 Task: Click on Have question about hosting
Action: Mouse moved to (893, 617)
Screenshot: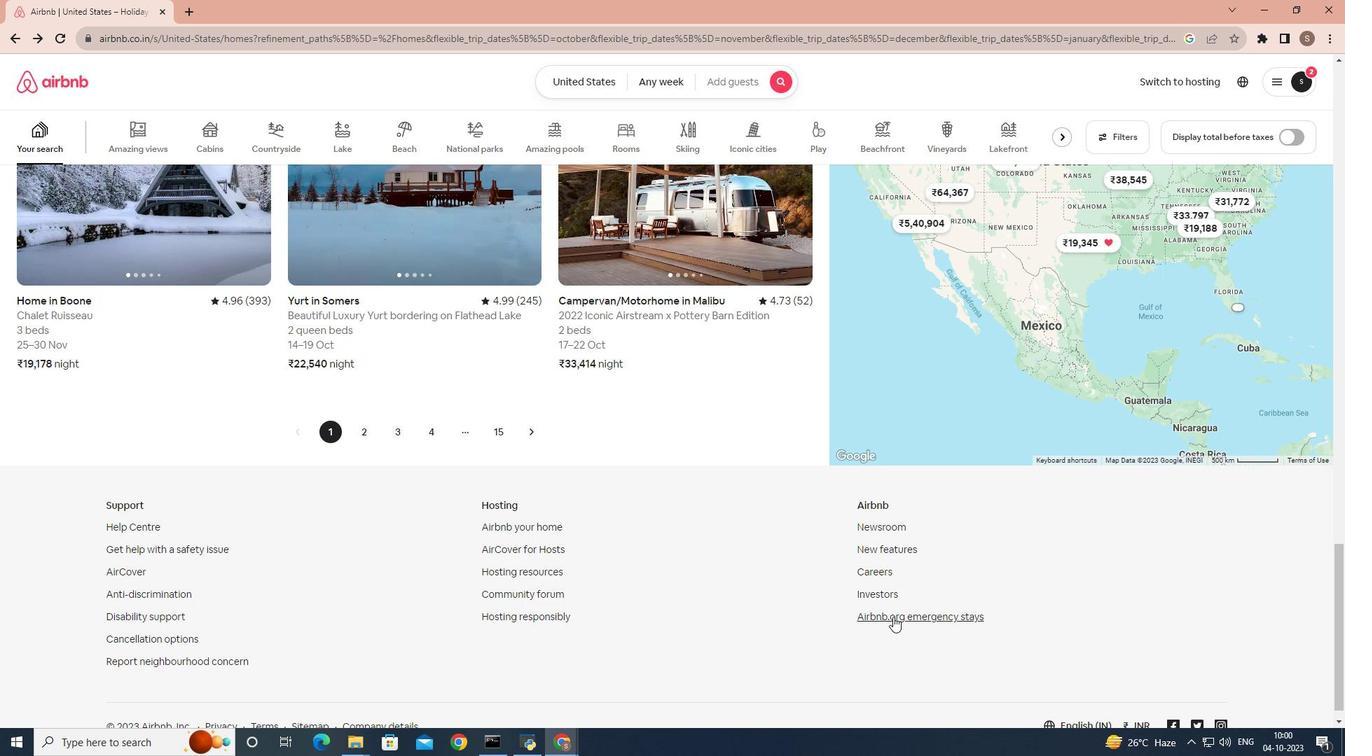 
Action: Mouse pressed left at (893, 617)
Screenshot: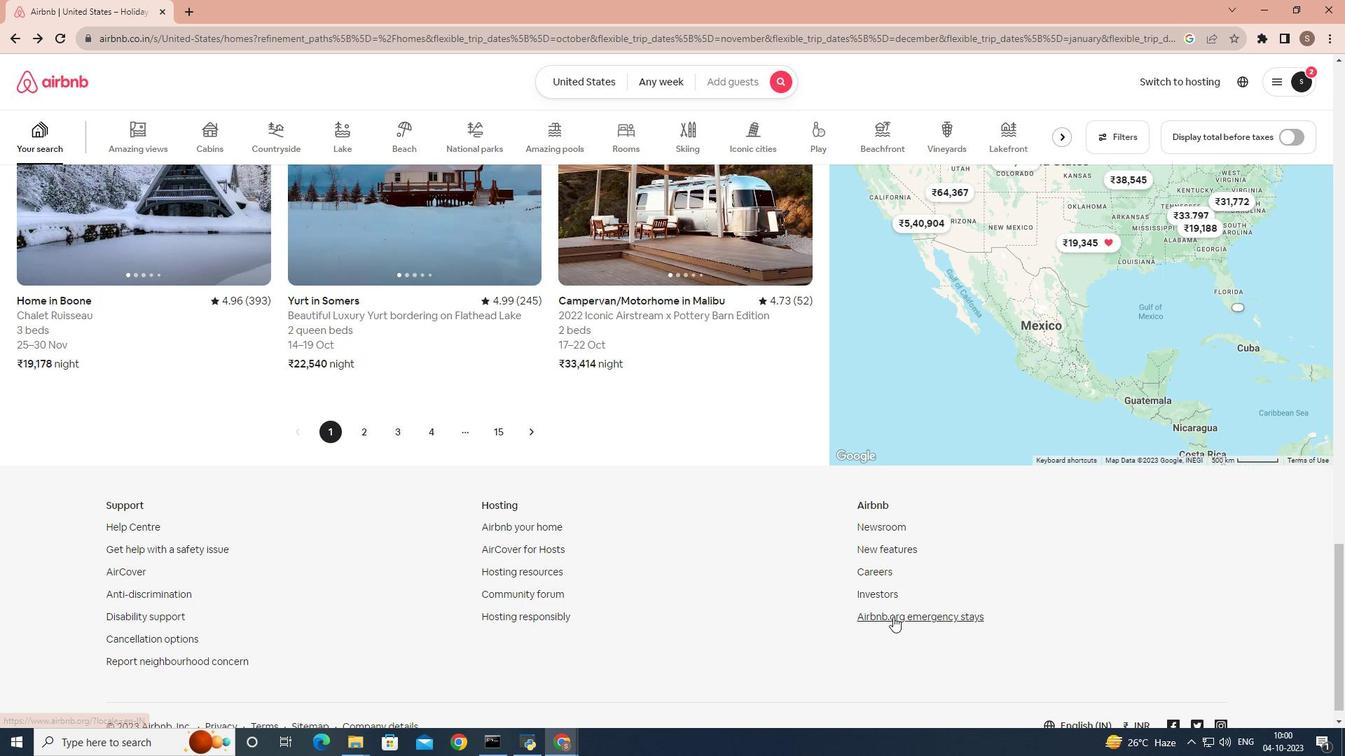 
Action: Mouse moved to (899, 274)
Screenshot: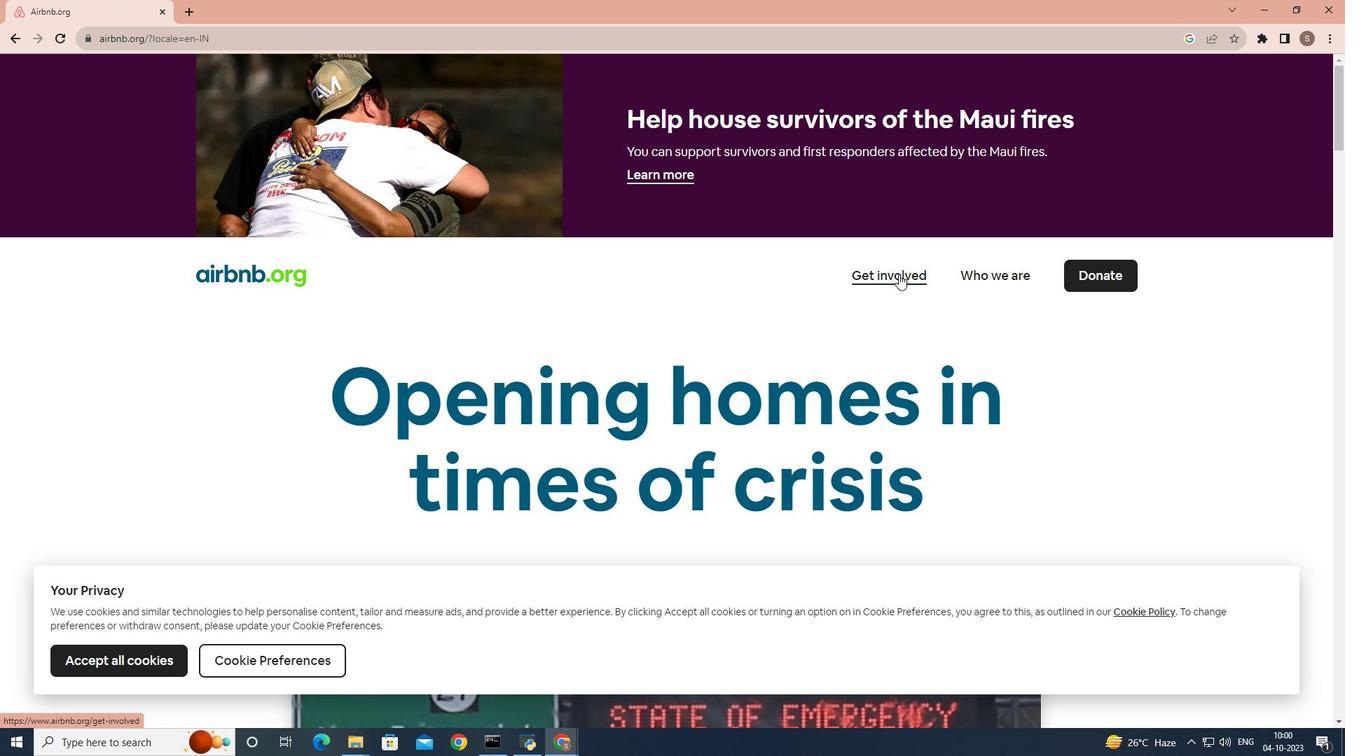
Action: Mouse pressed left at (899, 274)
Screenshot: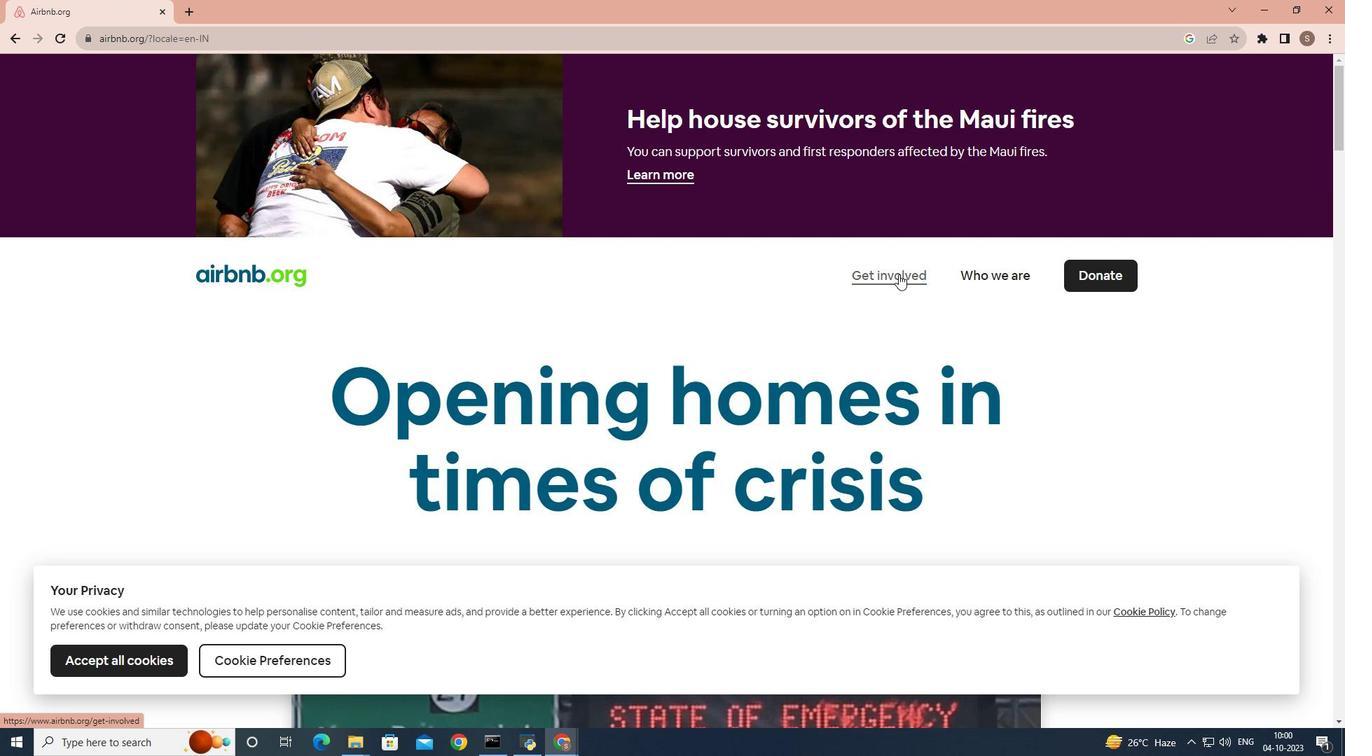 
Action: Mouse moved to (653, 396)
Screenshot: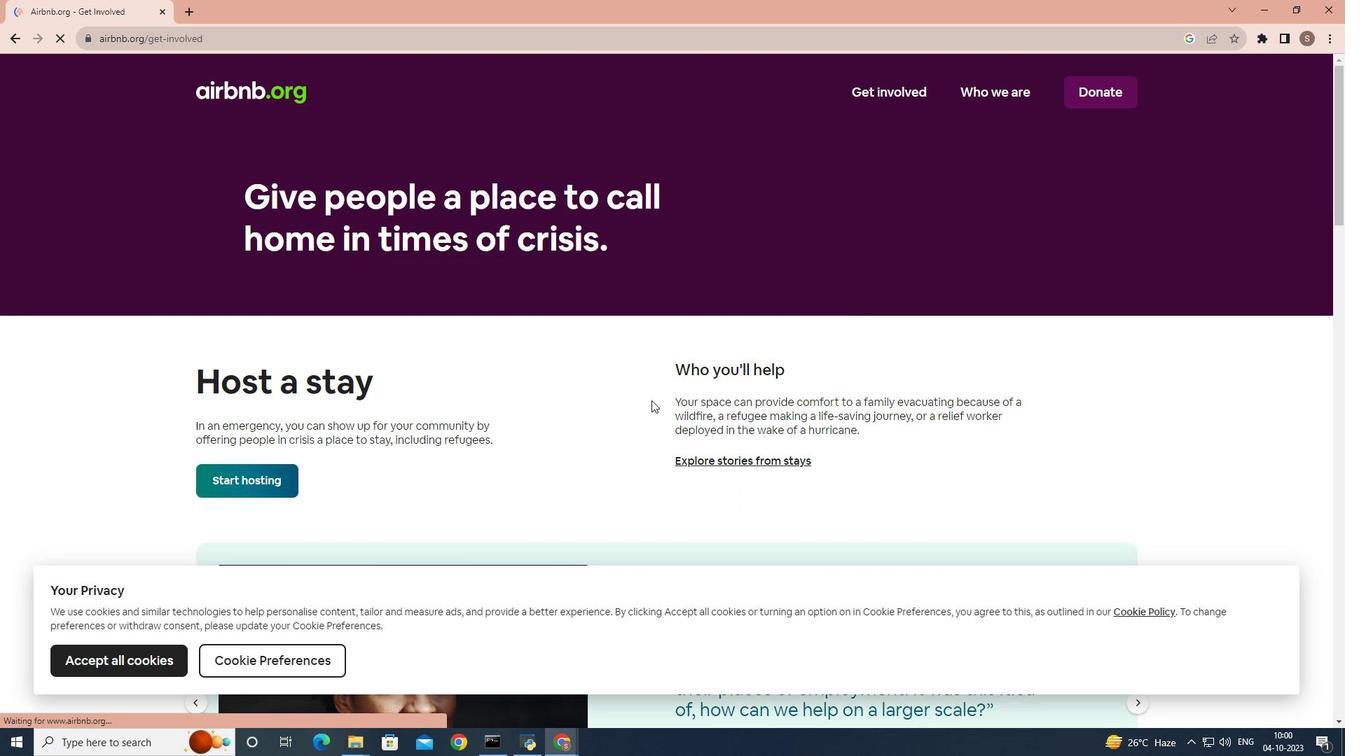 
Action: Mouse scrolled (653, 395) with delta (0, 0)
Screenshot: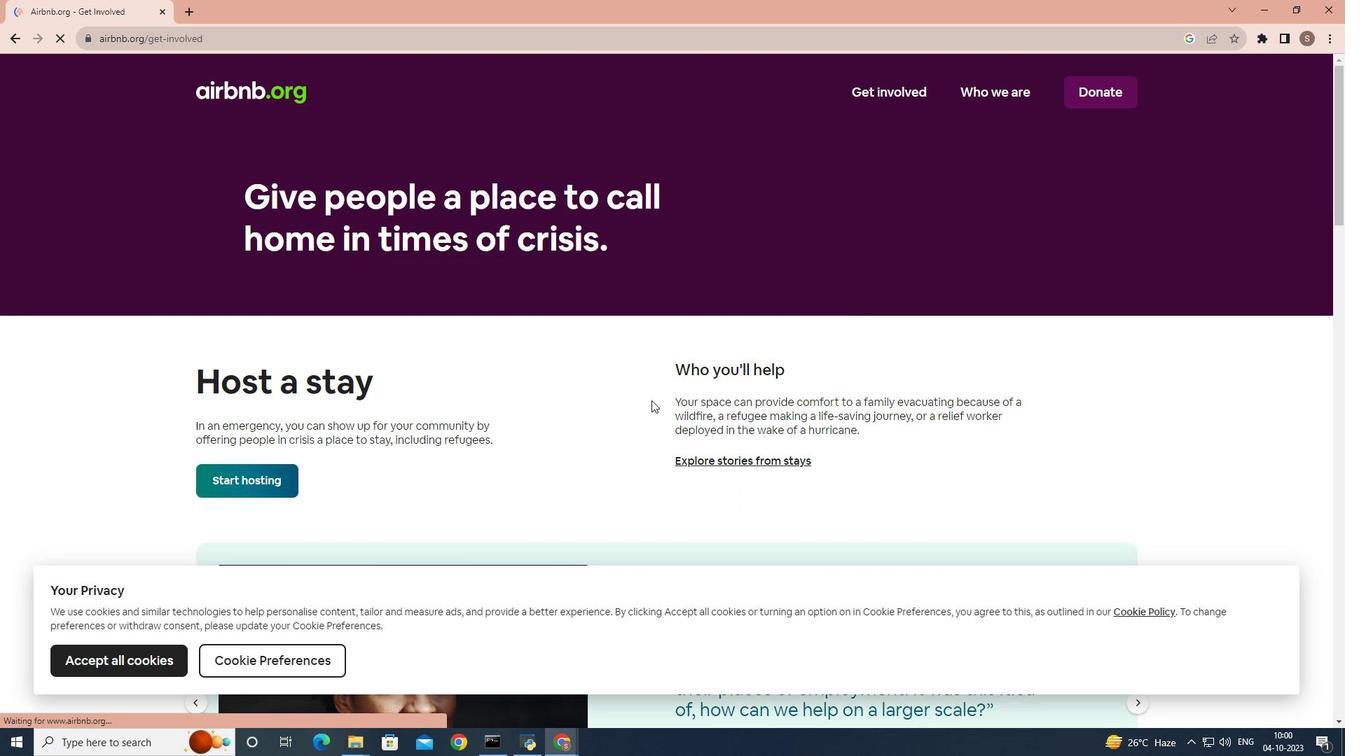 
Action: Mouse moved to (651, 400)
Screenshot: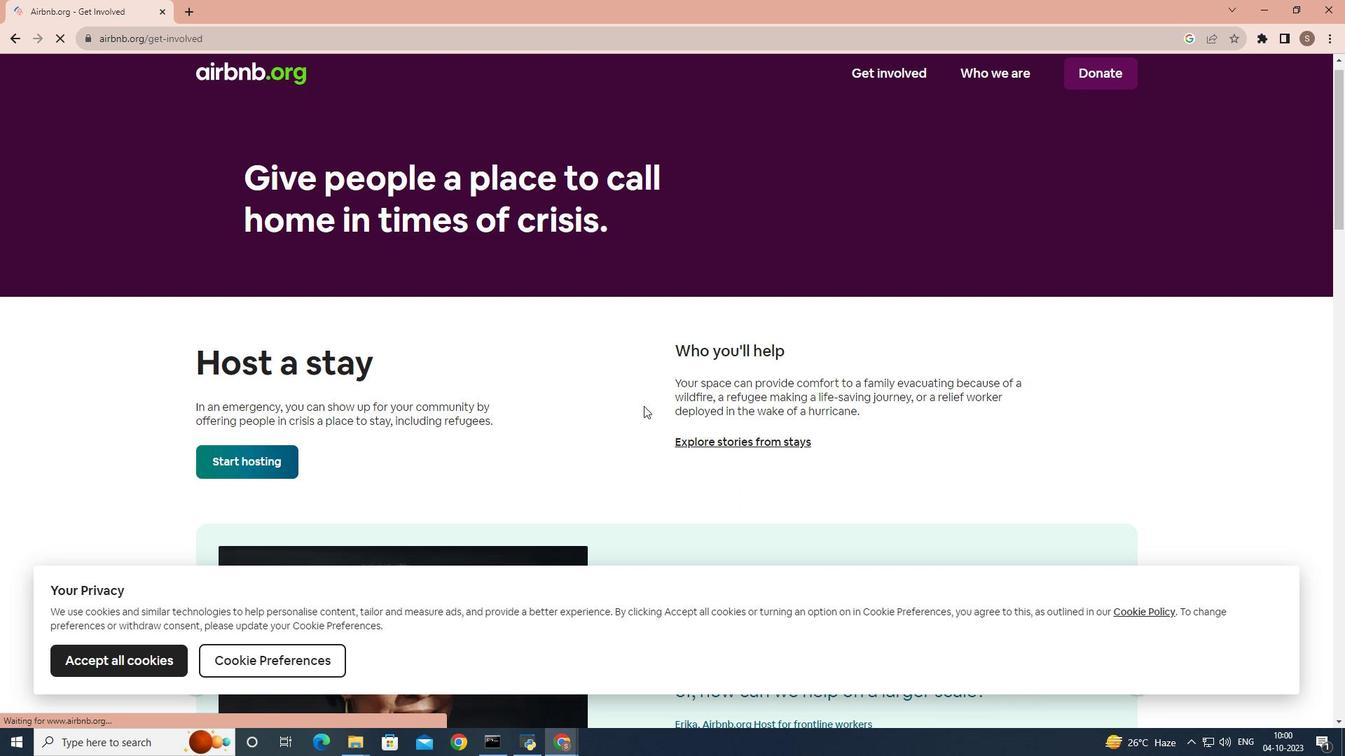 
Action: Mouse scrolled (651, 399) with delta (0, 0)
Screenshot: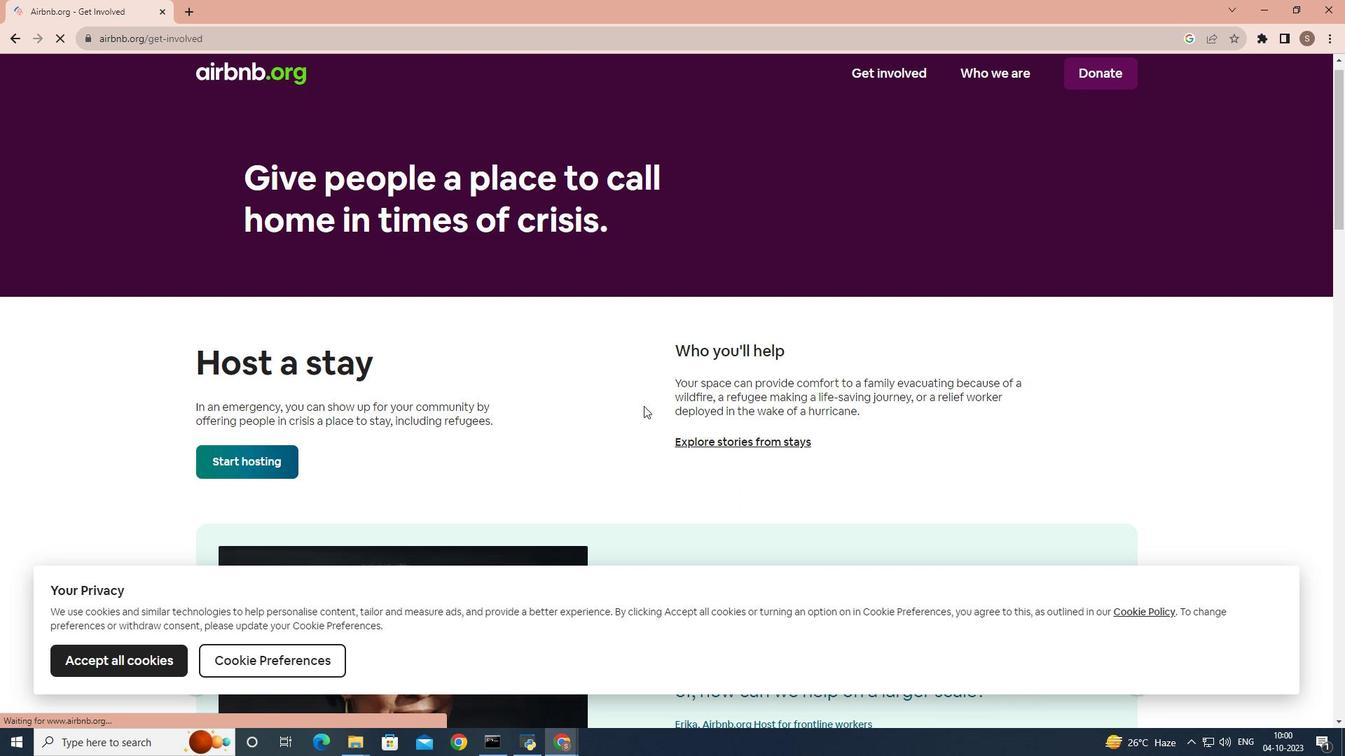 
Action: Mouse moved to (651, 400)
Screenshot: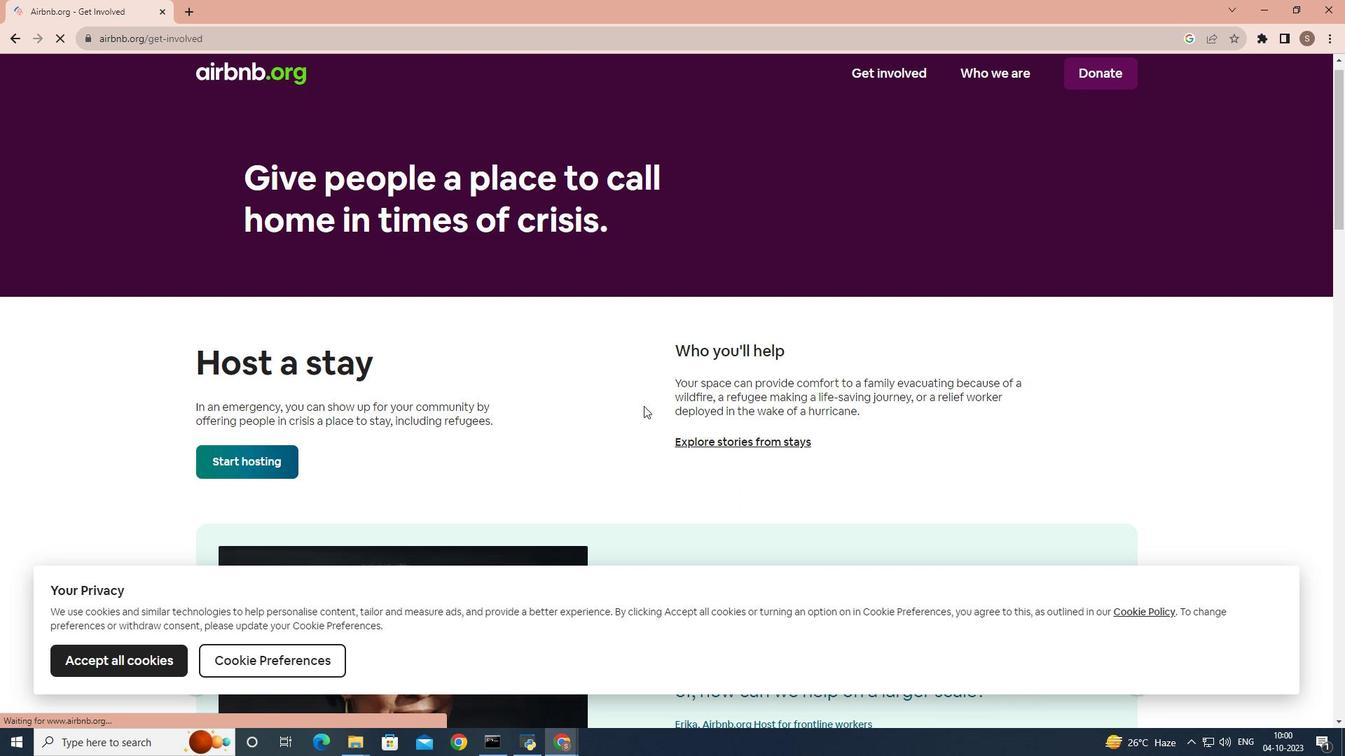 
Action: Mouse scrolled (651, 400) with delta (0, 0)
Screenshot: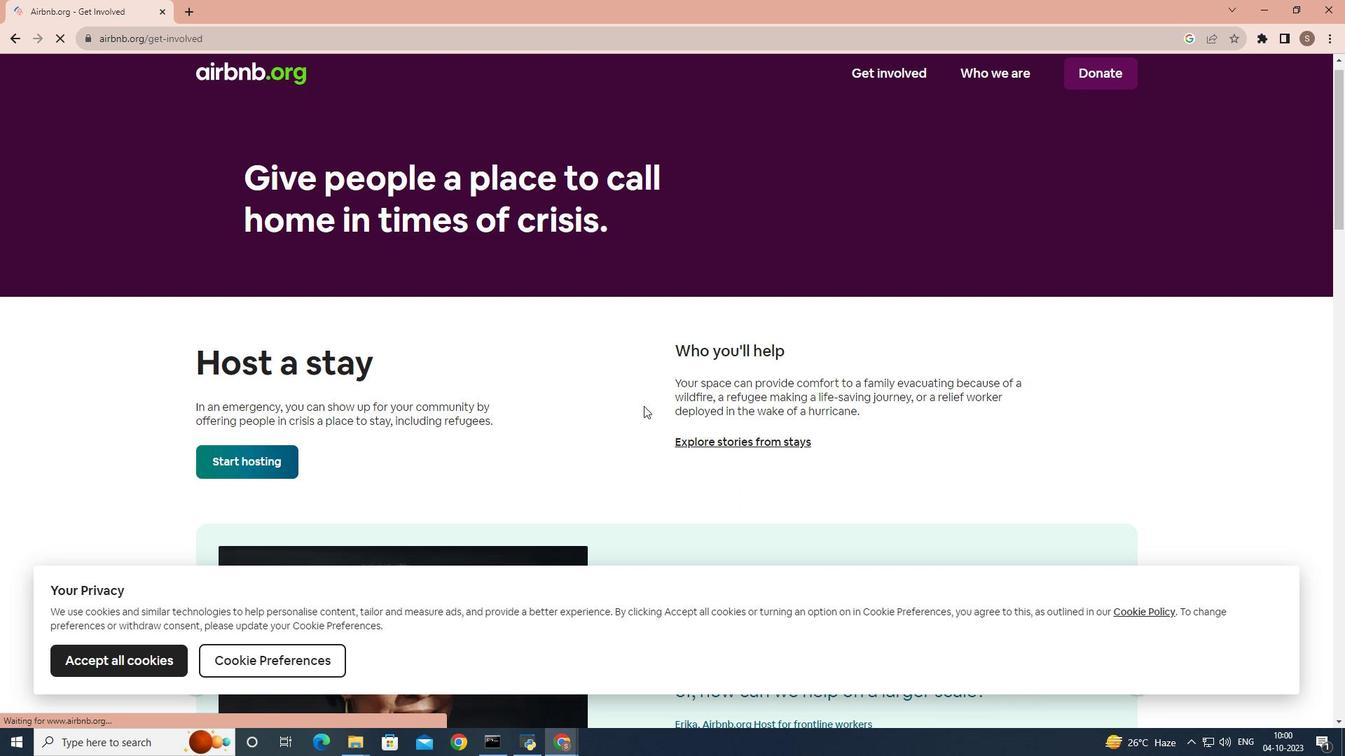 
Action: Mouse moved to (649, 403)
Screenshot: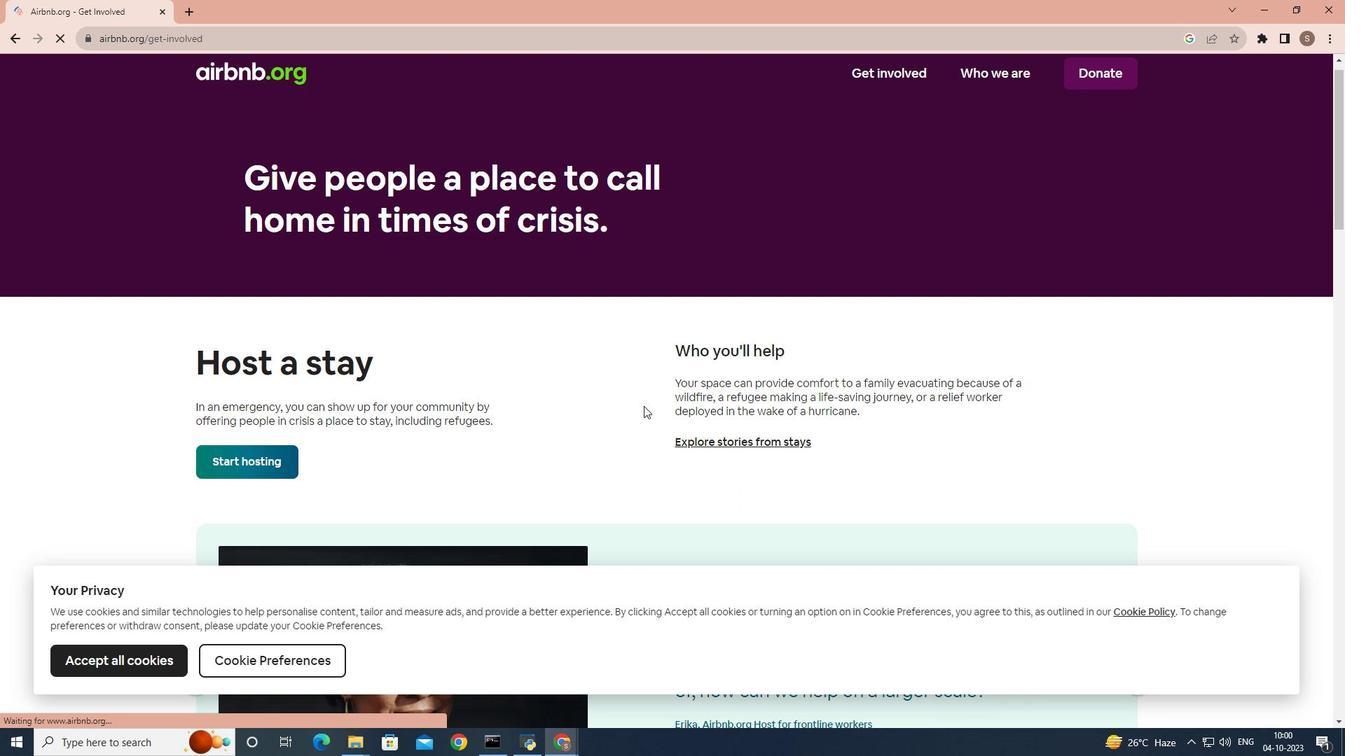 
Action: Mouse scrolled (649, 402) with delta (0, 0)
Screenshot: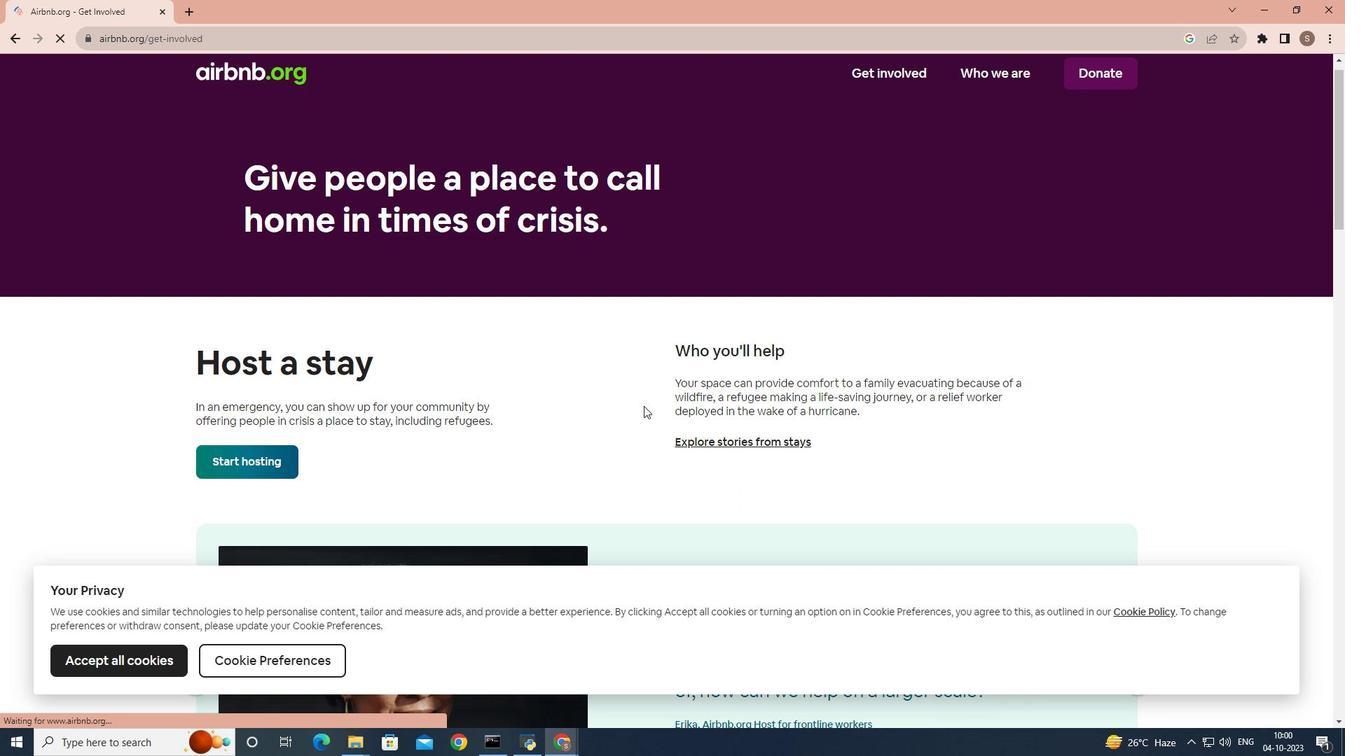 
Action: Mouse moved to (644, 406)
Screenshot: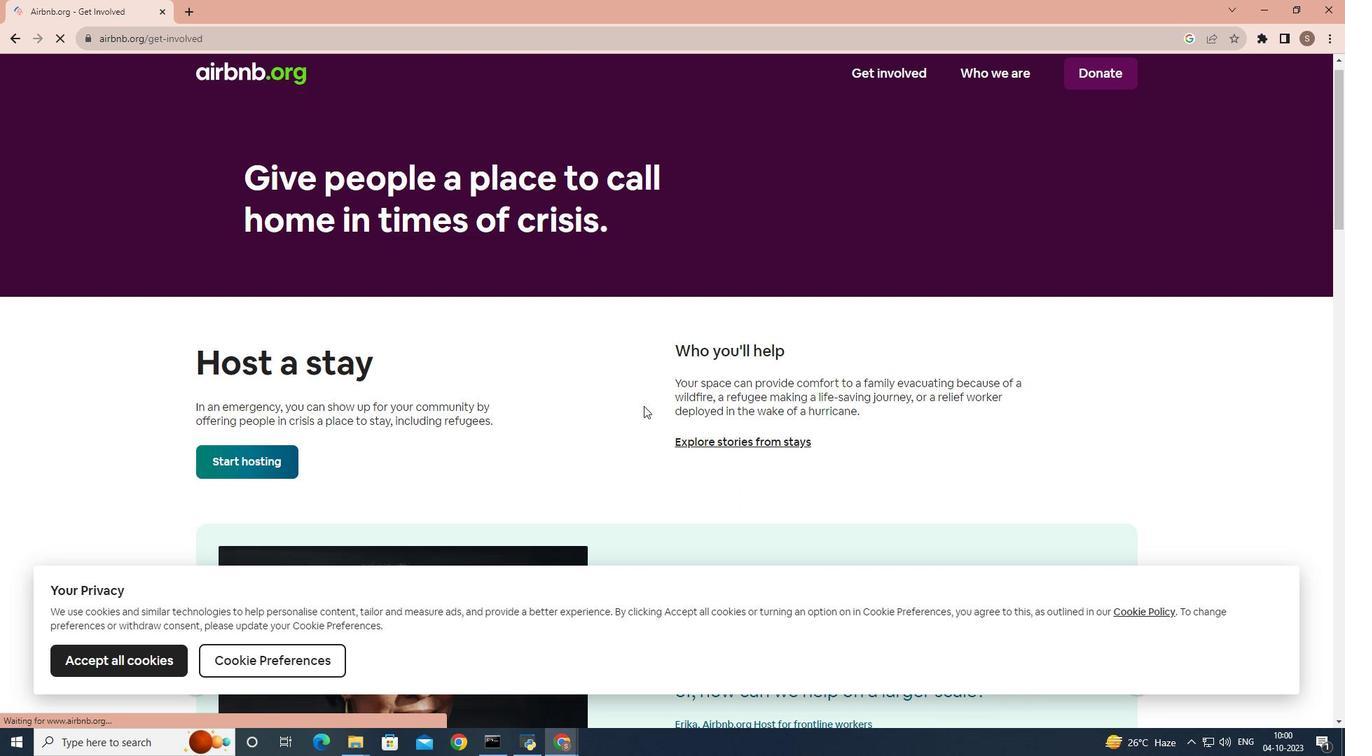 
Action: Mouse scrolled (644, 405) with delta (0, 0)
Screenshot: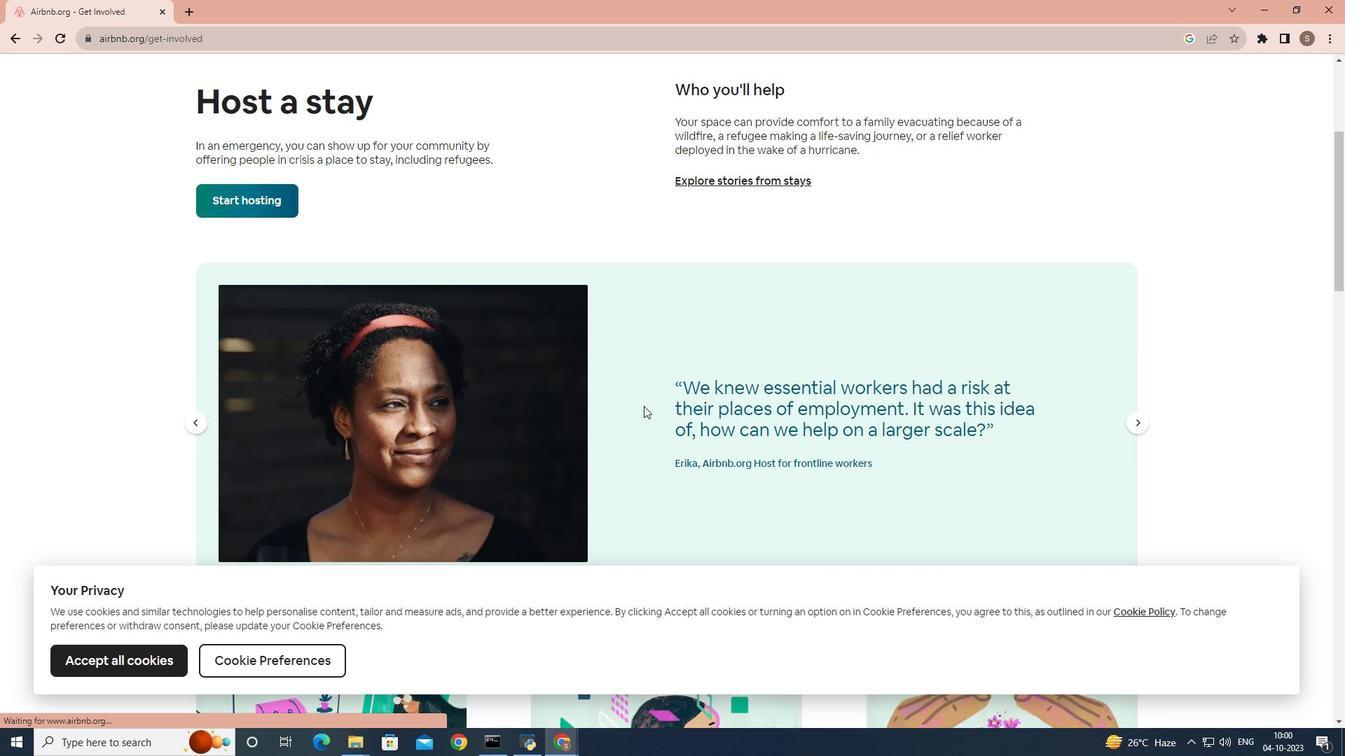 
Action: Mouse scrolled (644, 405) with delta (0, 0)
Screenshot: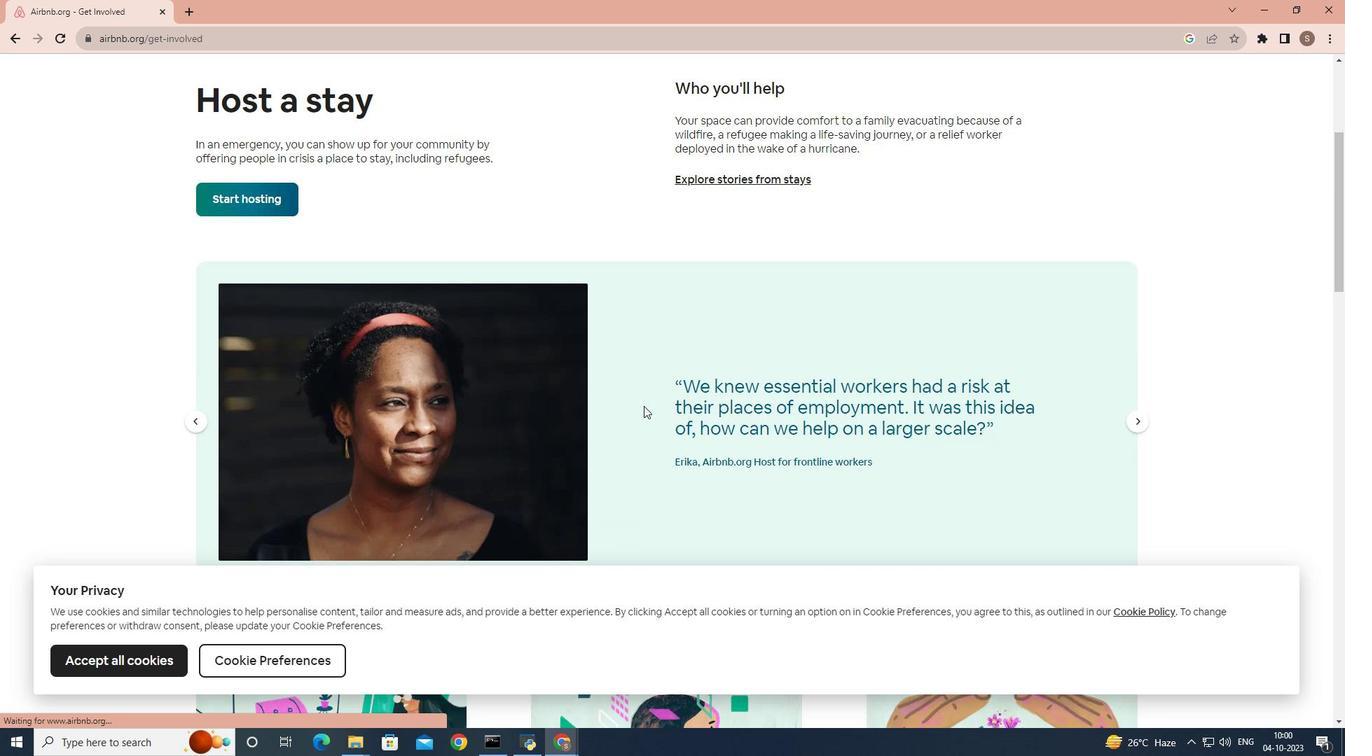 
Action: Mouse scrolled (644, 405) with delta (0, 0)
Screenshot: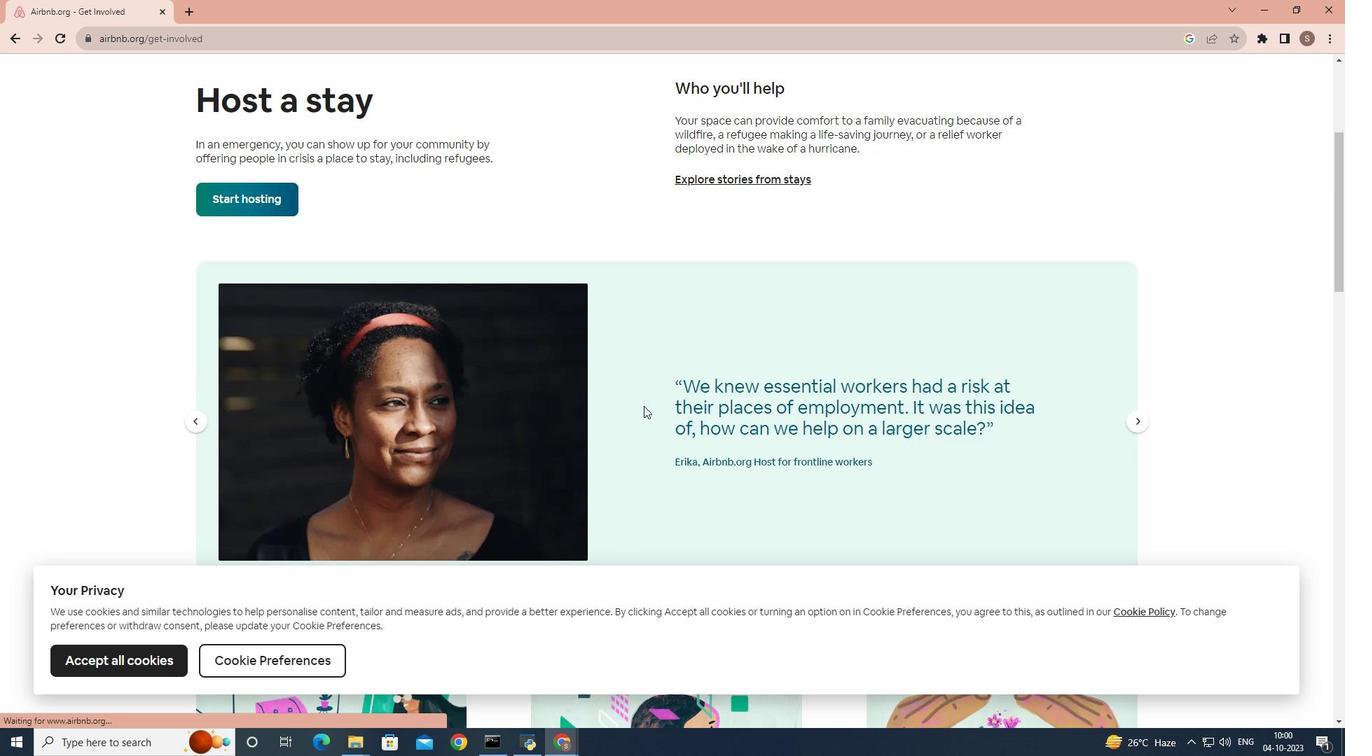 
Action: Mouse scrolled (644, 405) with delta (0, 0)
Screenshot: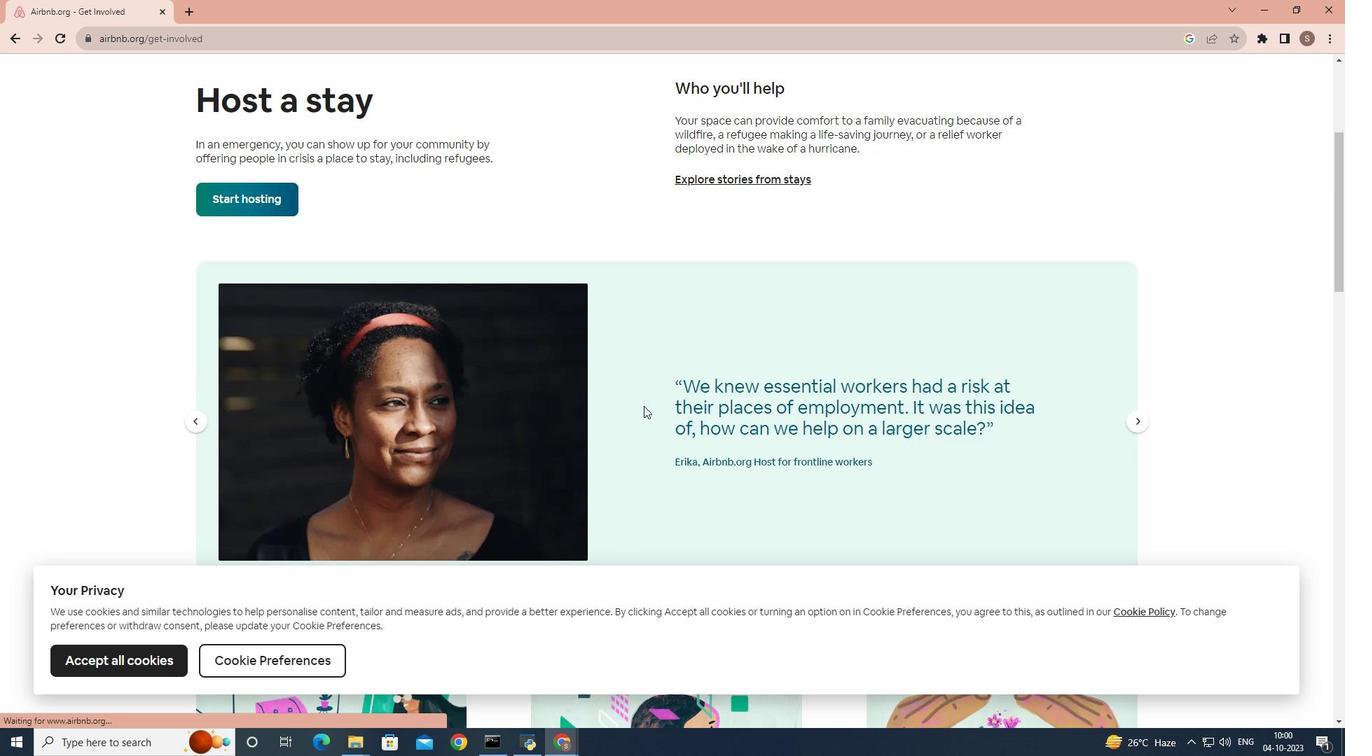 
Action: Mouse scrolled (644, 405) with delta (0, 0)
Screenshot: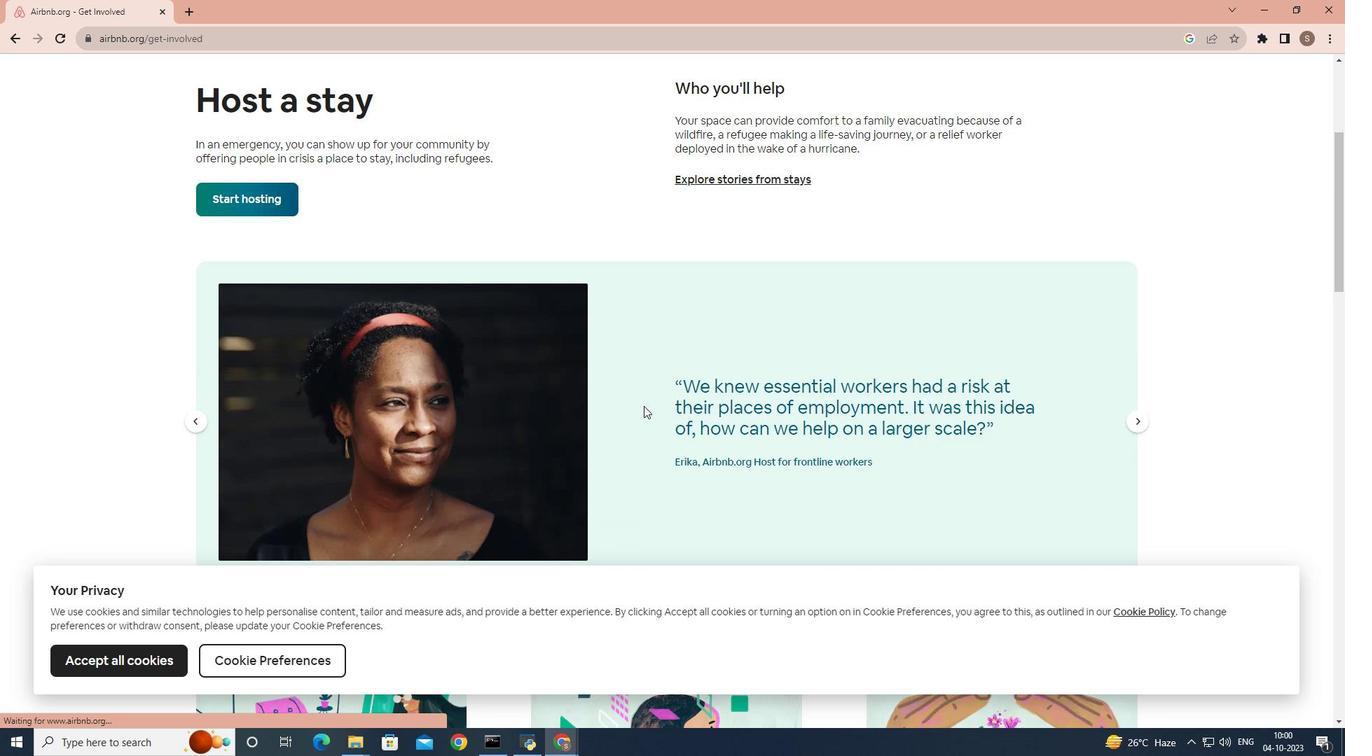 
Action: Mouse scrolled (644, 405) with delta (0, 0)
Screenshot: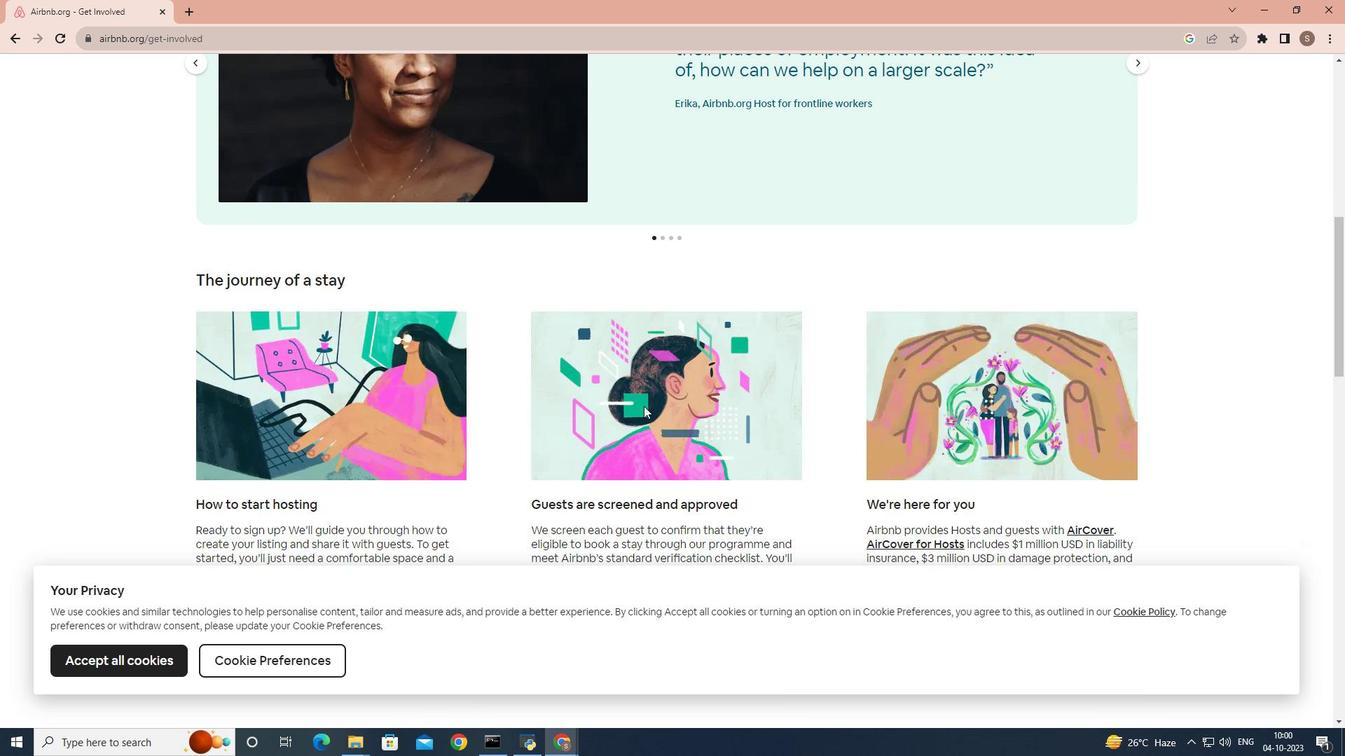
Action: Mouse scrolled (644, 405) with delta (0, 0)
Screenshot: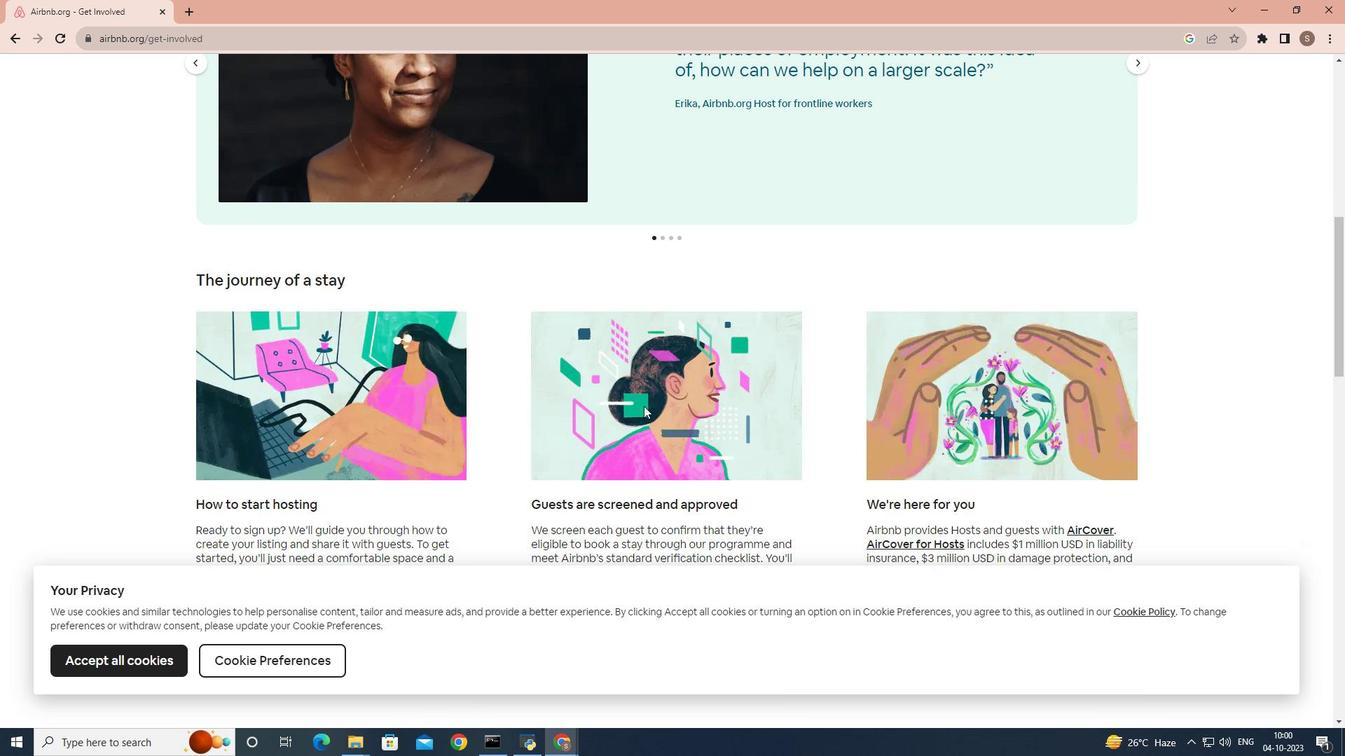 
Action: Mouse scrolled (644, 405) with delta (0, 0)
Screenshot: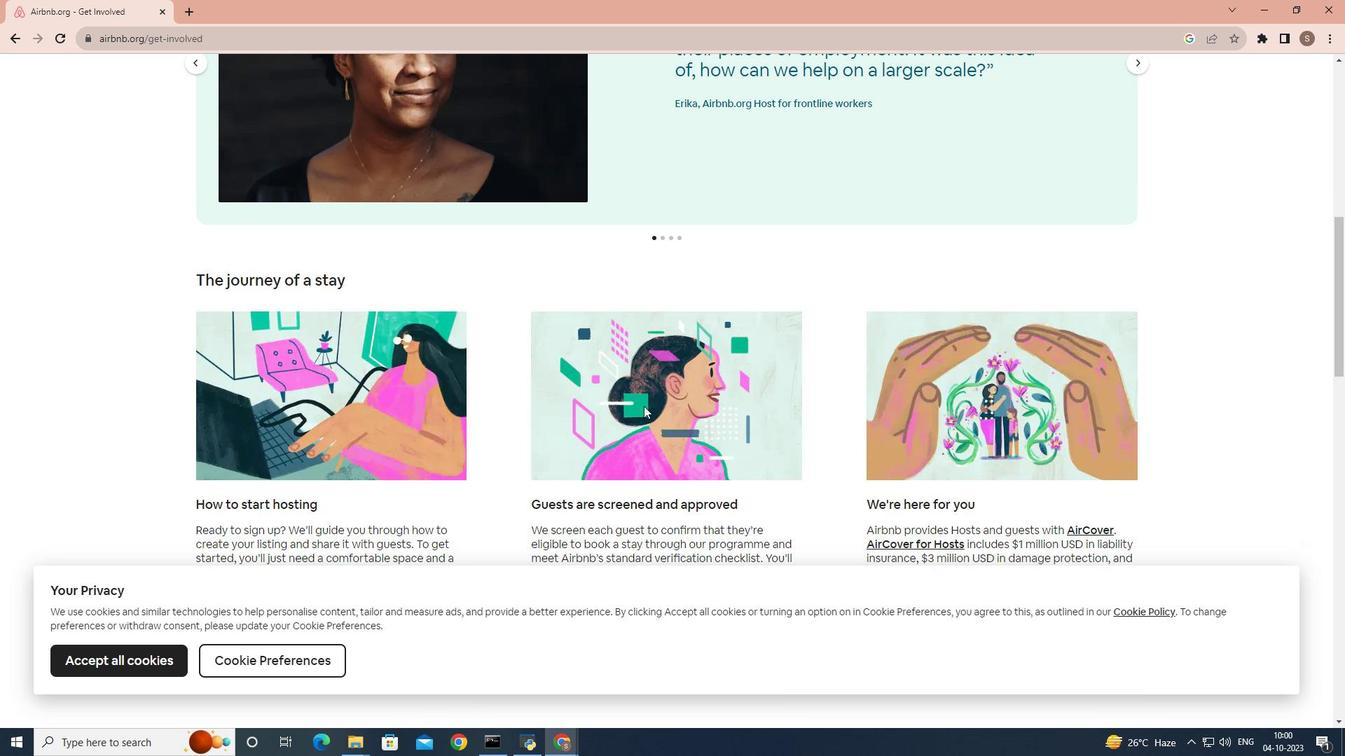 
Action: Mouse scrolled (644, 405) with delta (0, 0)
Screenshot: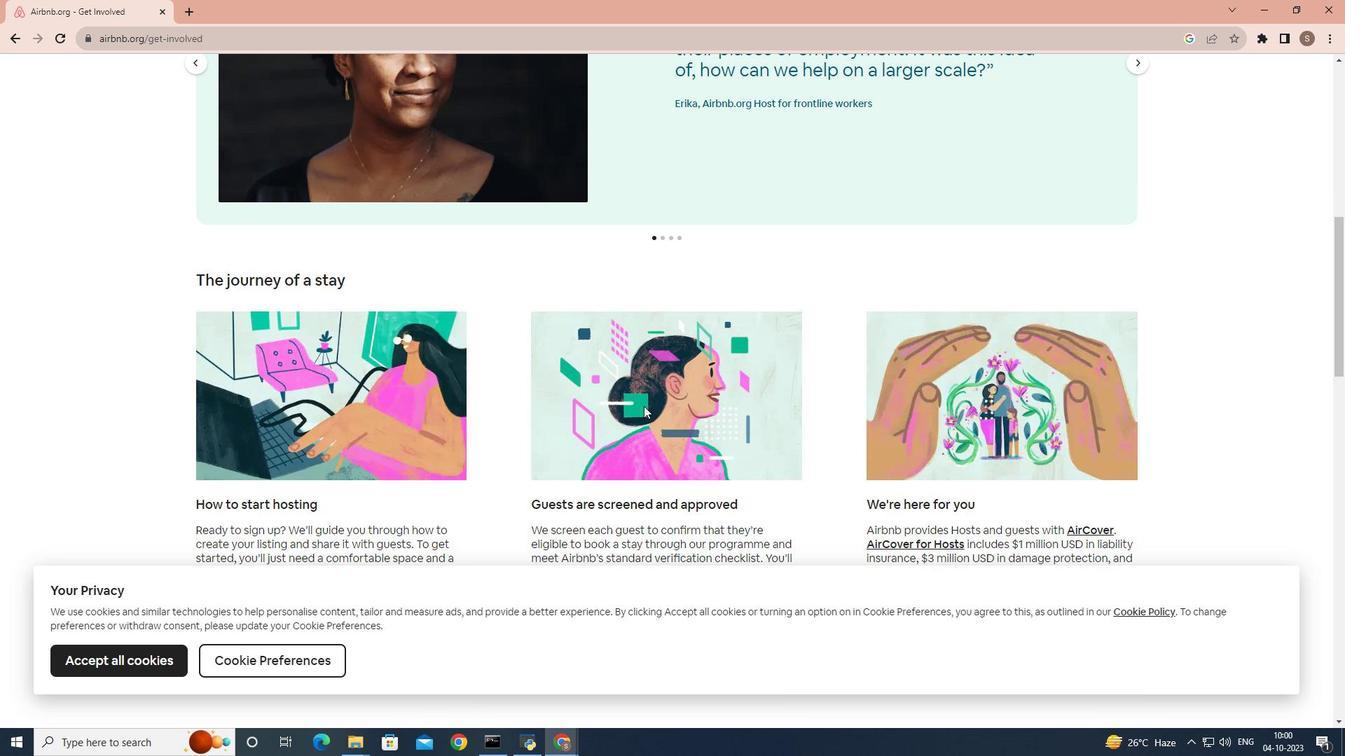 
Action: Mouse scrolled (644, 405) with delta (0, 0)
Screenshot: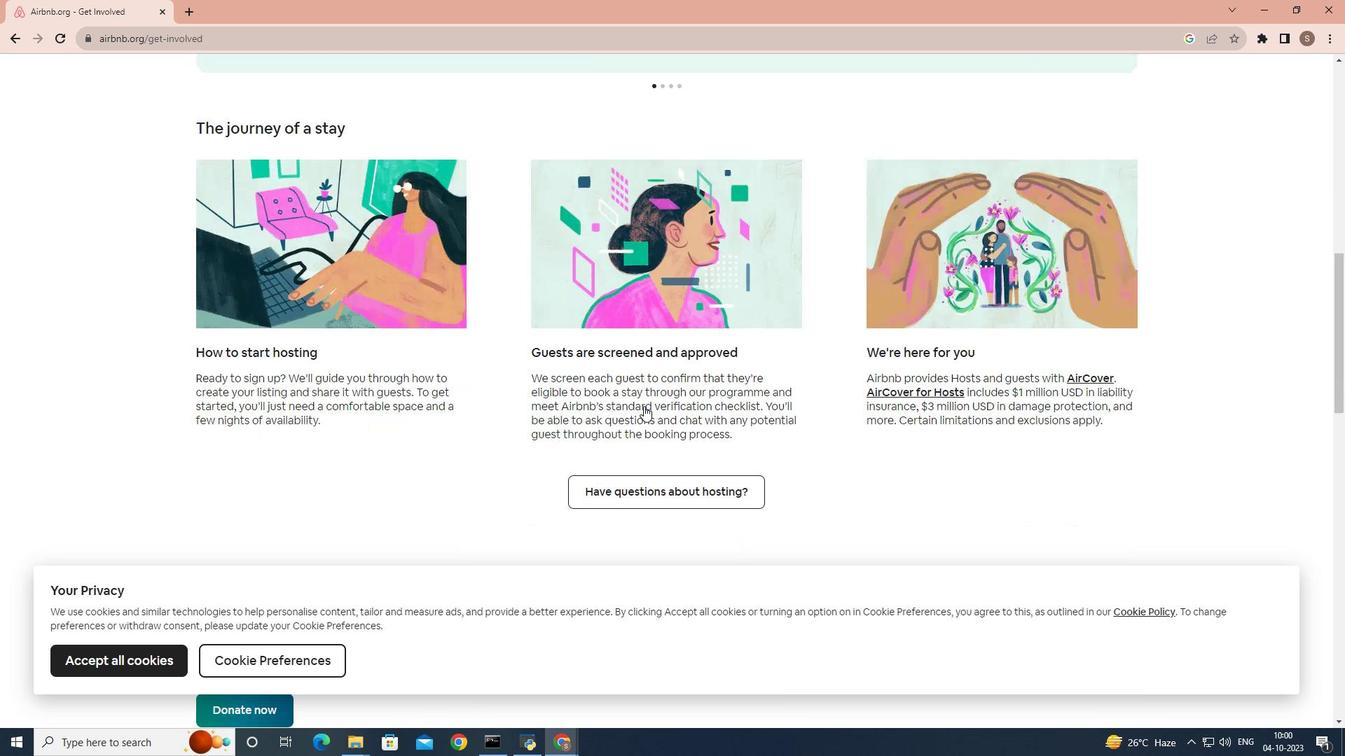 
Action: Mouse scrolled (644, 405) with delta (0, 0)
Screenshot: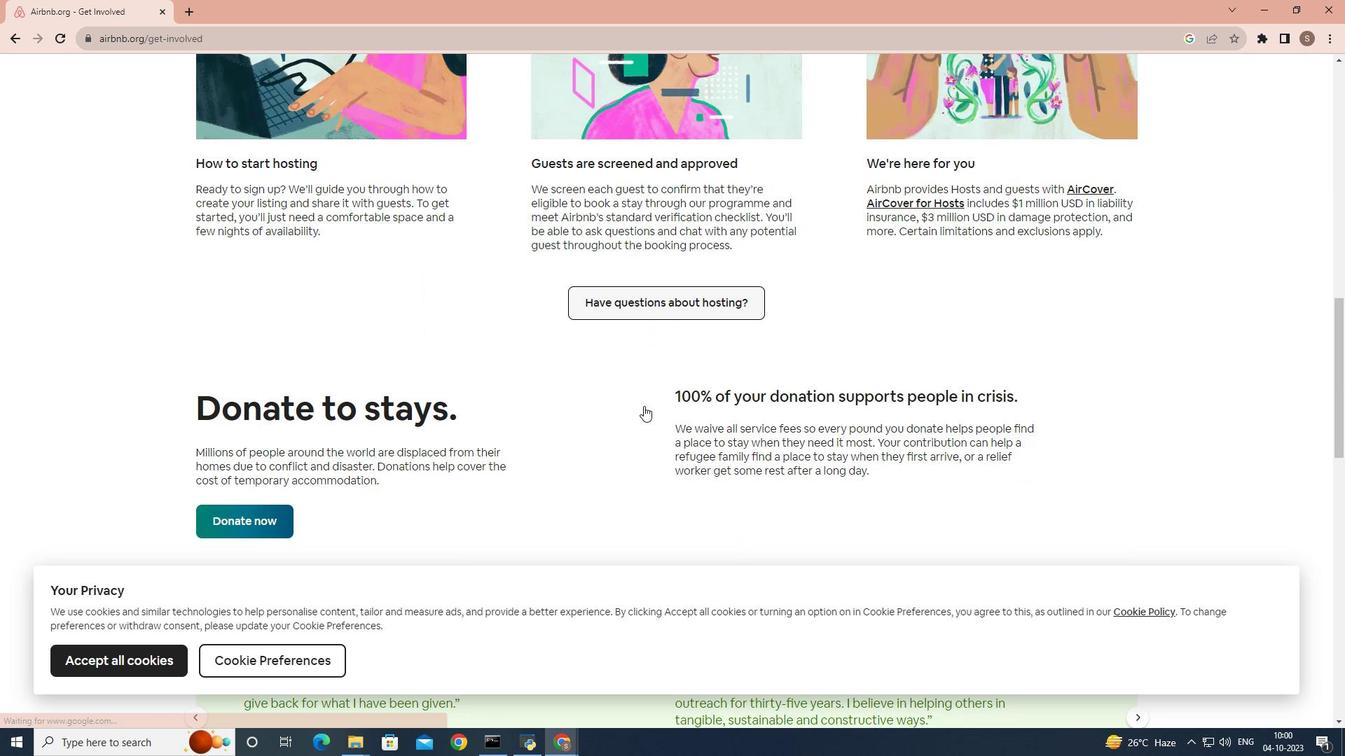 
Action: Mouse scrolled (644, 405) with delta (0, 0)
Screenshot: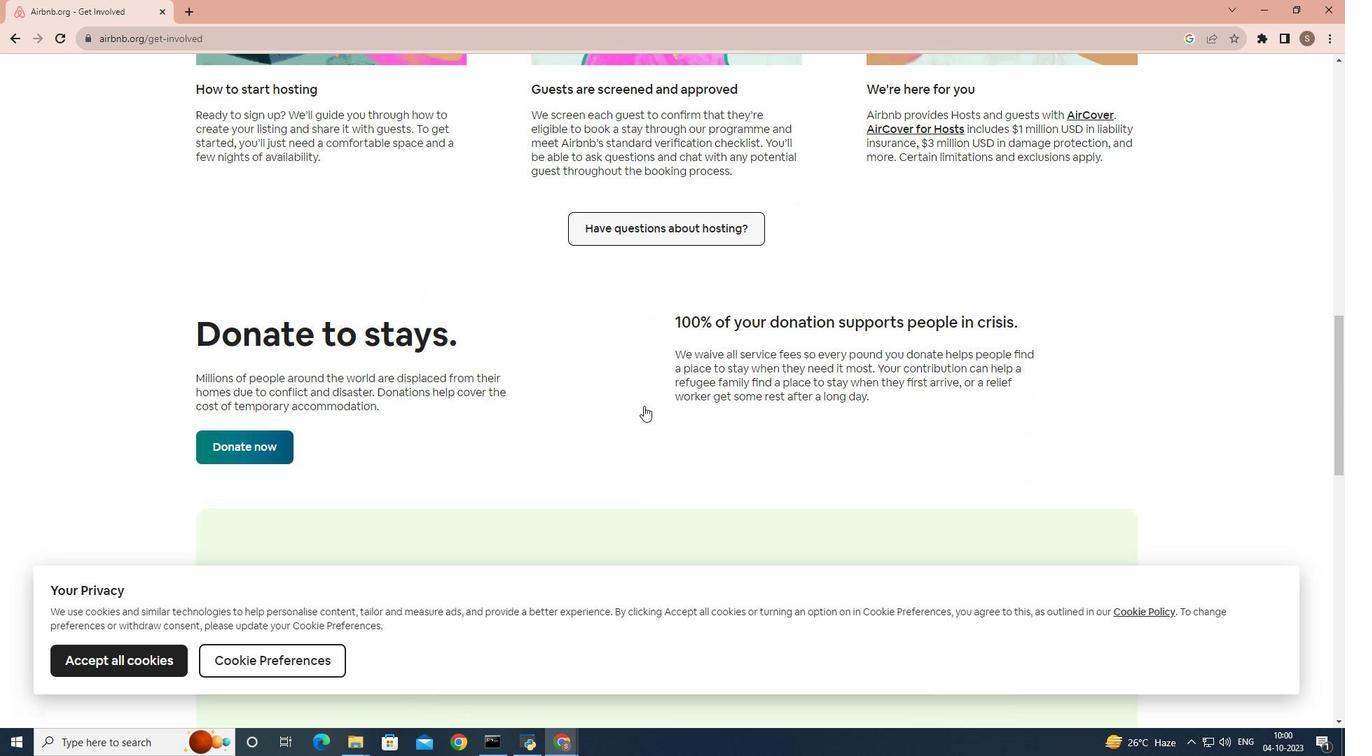 
Action: Mouse scrolled (644, 405) with delta (0, 0)
Screenshot: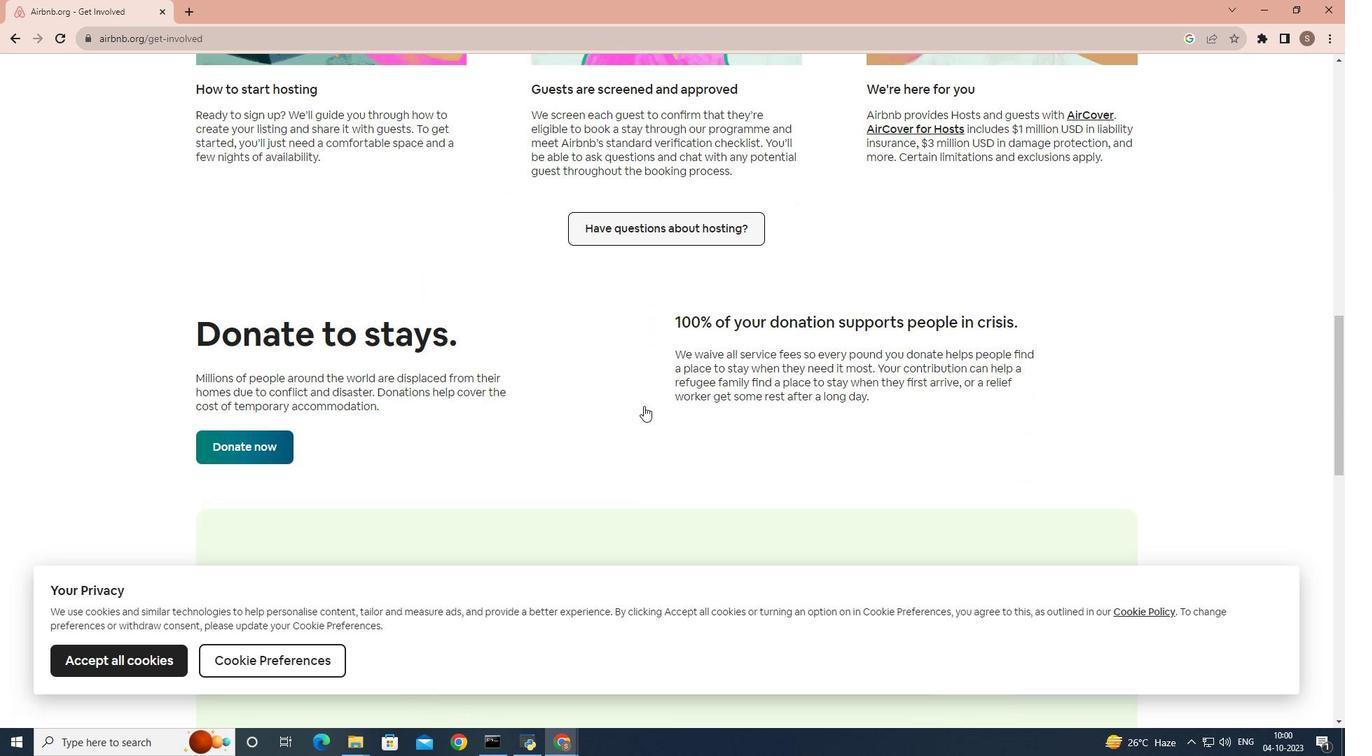 
Action: Mouse moved to (700, 97)
Screenshot: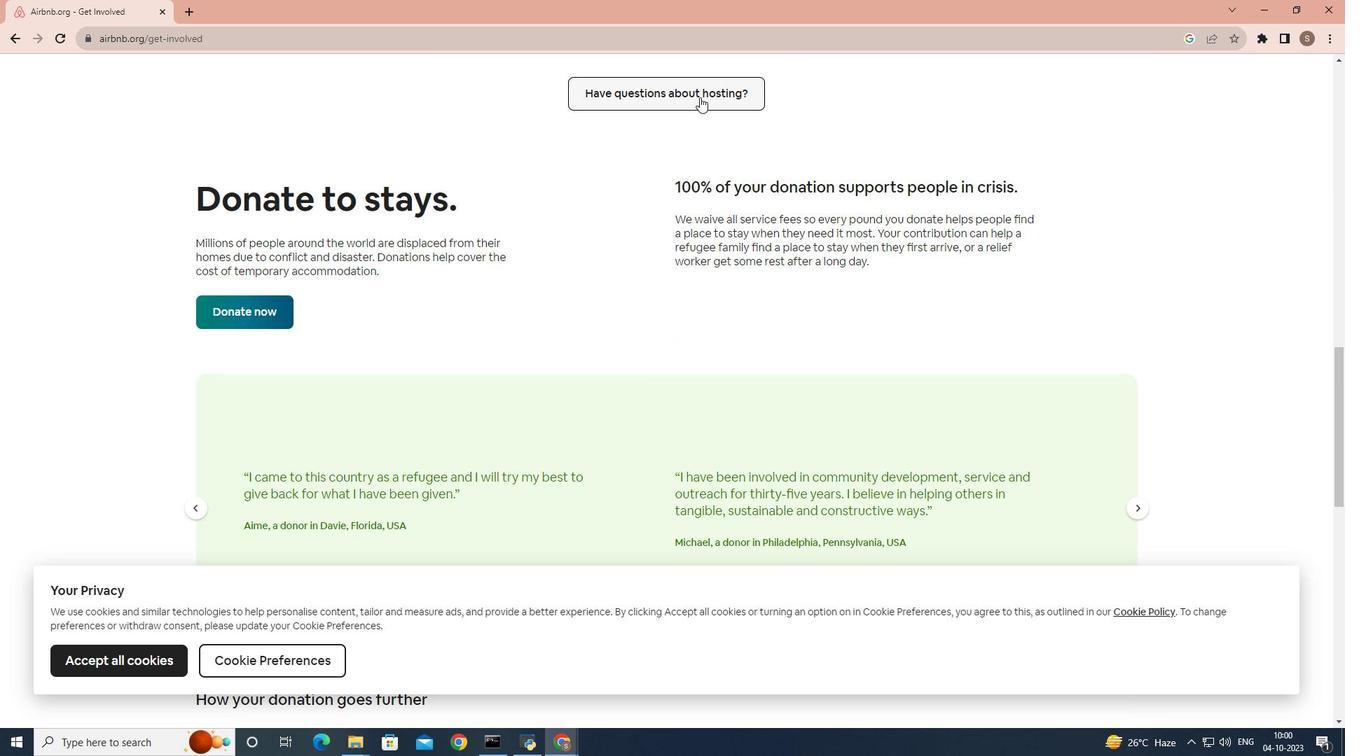 
Action: Mouse pressed left at (700, 97)
Screenshot: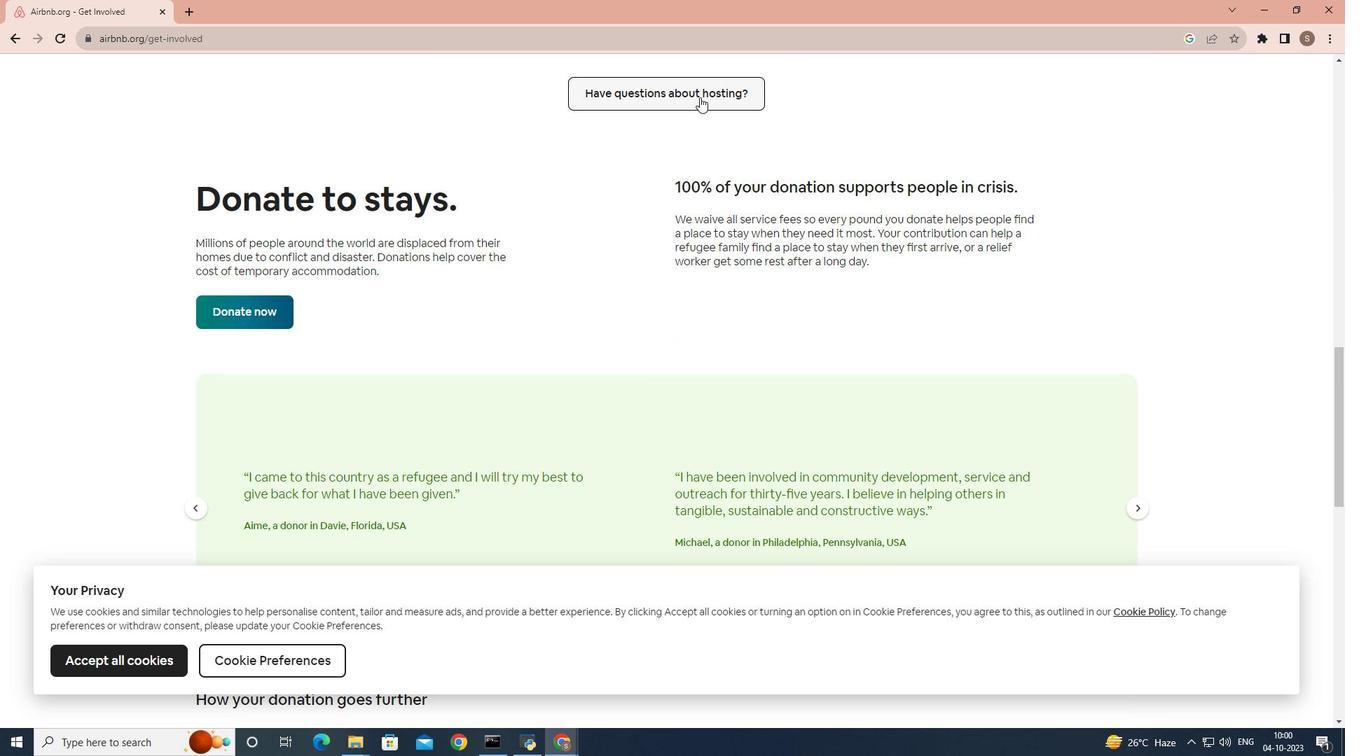 
Action: Mouse moved to (702, 184)
Screenshot: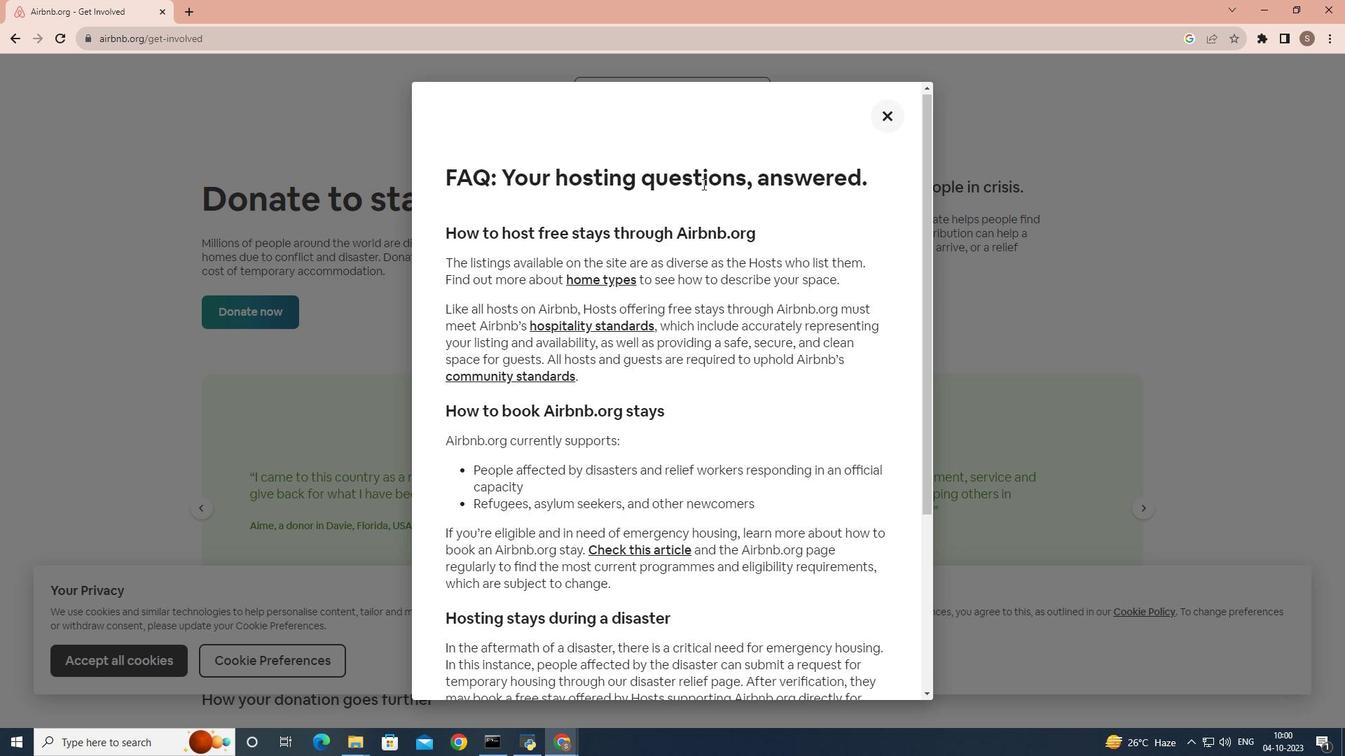
Action: Mouse scrolled (702, 183) with delta (0, 0)
Screenshot: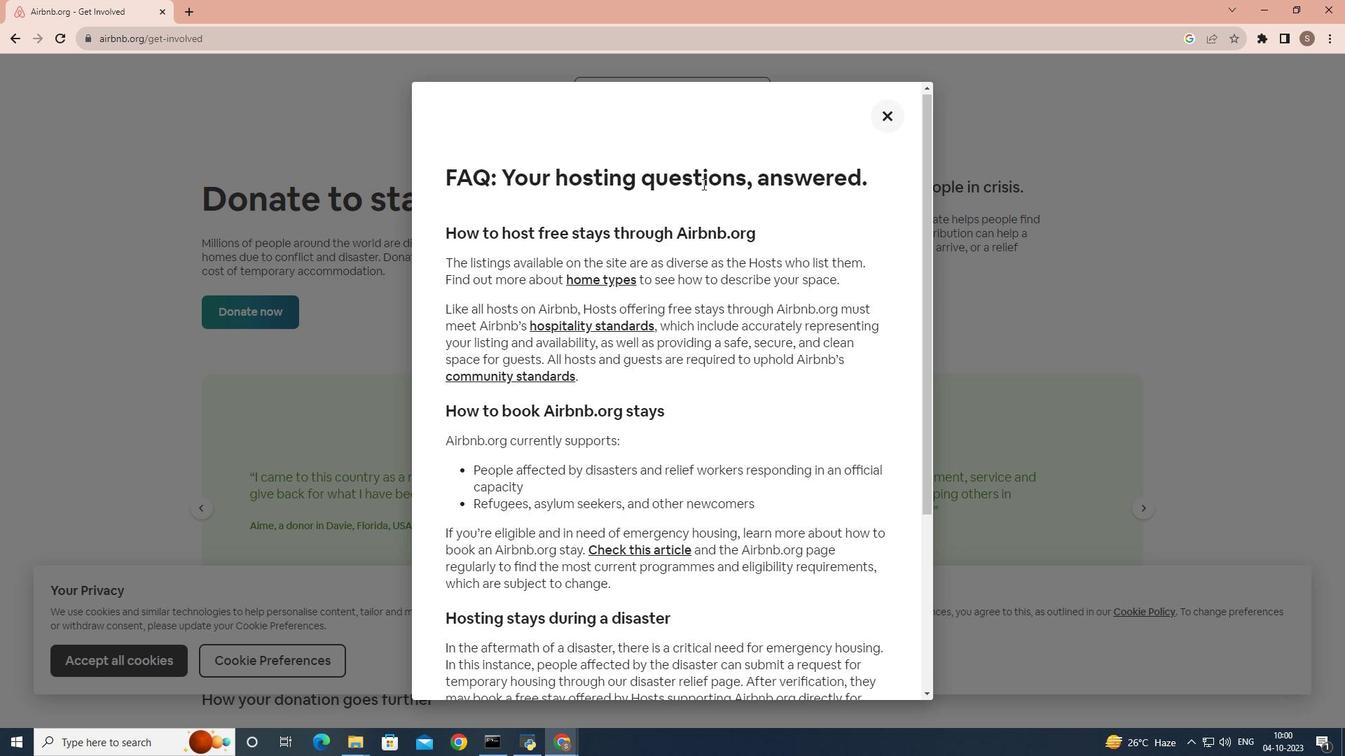 
Action: Mouse scrolled (702, 183) with delta (0, 0)
Screenshot: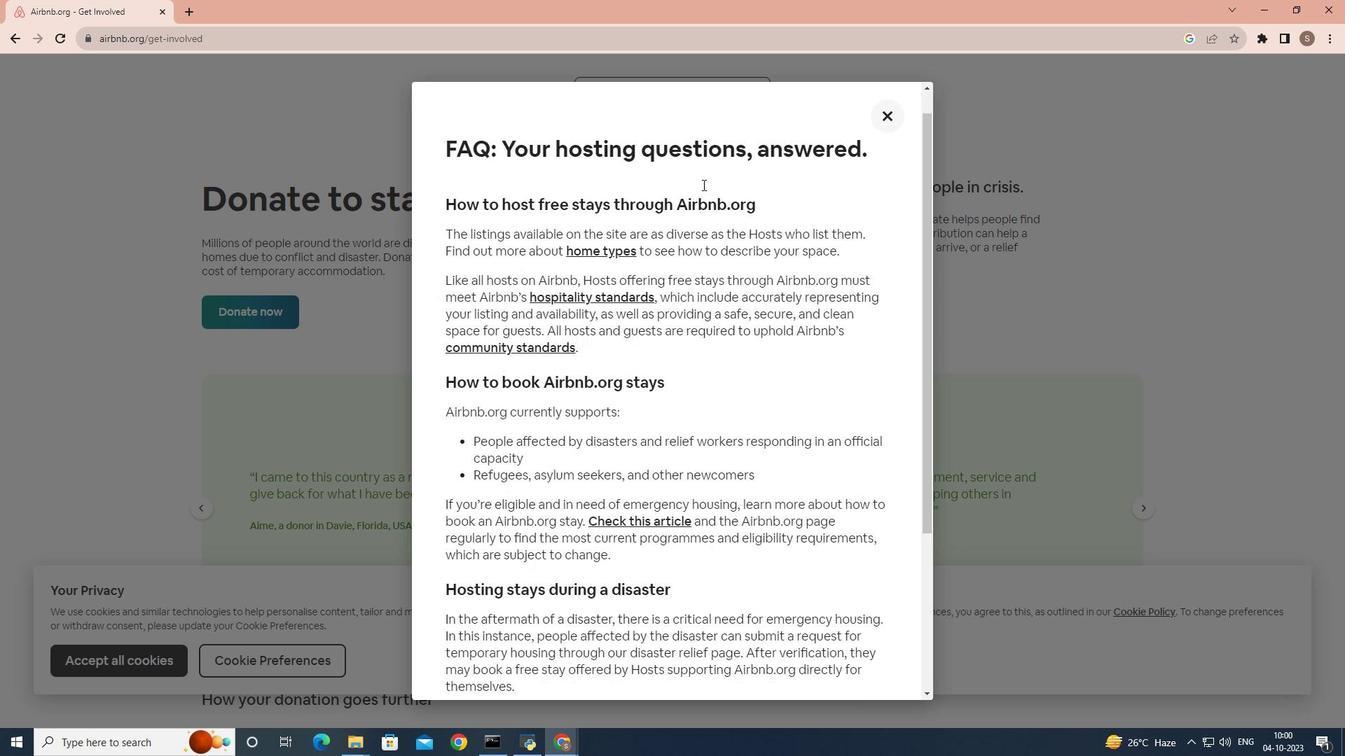 
Action: Mouse scrolled (702, 183) with delta (0, 0)
Screenshot: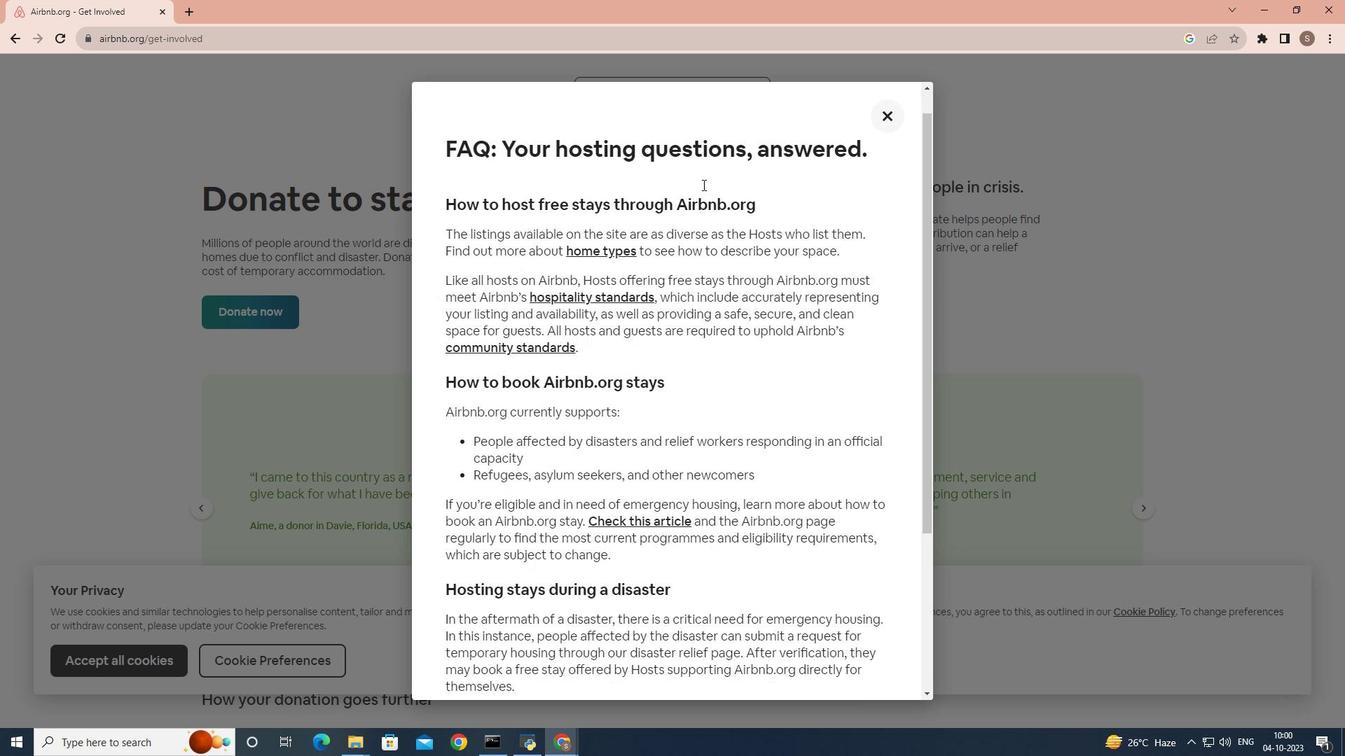 
Action: Mouse moved to (702, 185)
Screenshot: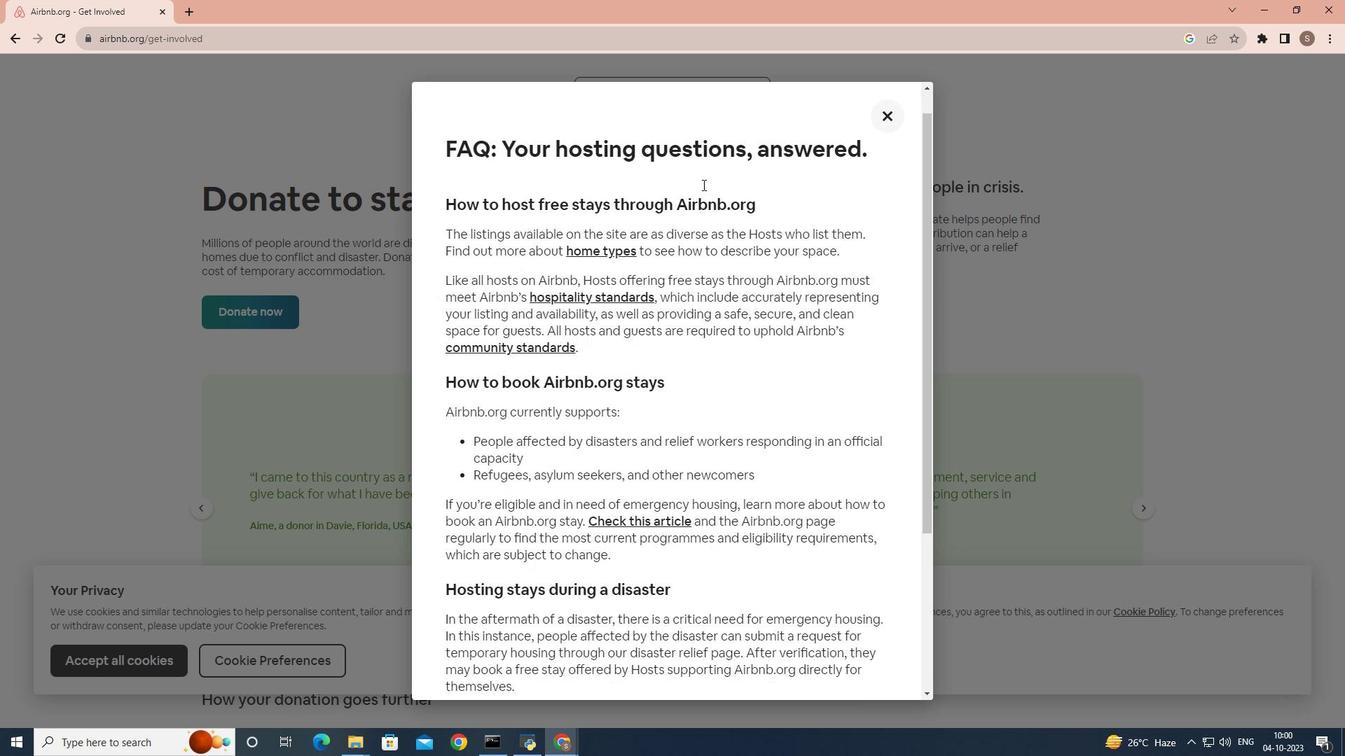 
Action: Mouse scrolled (702, 184) with delta (0, 0)
Screenshot: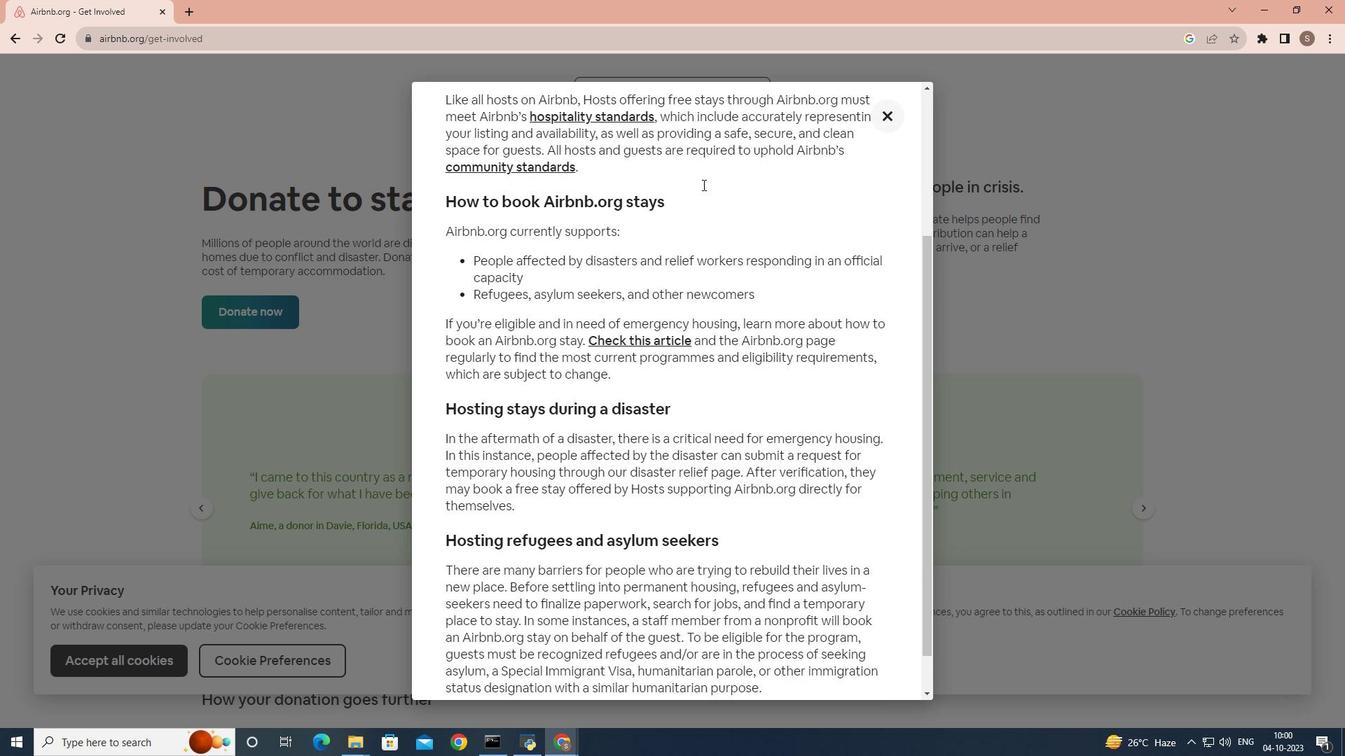 
Action: Mouse scrolled (702, 184) with delta (0, 0)
Screenshot: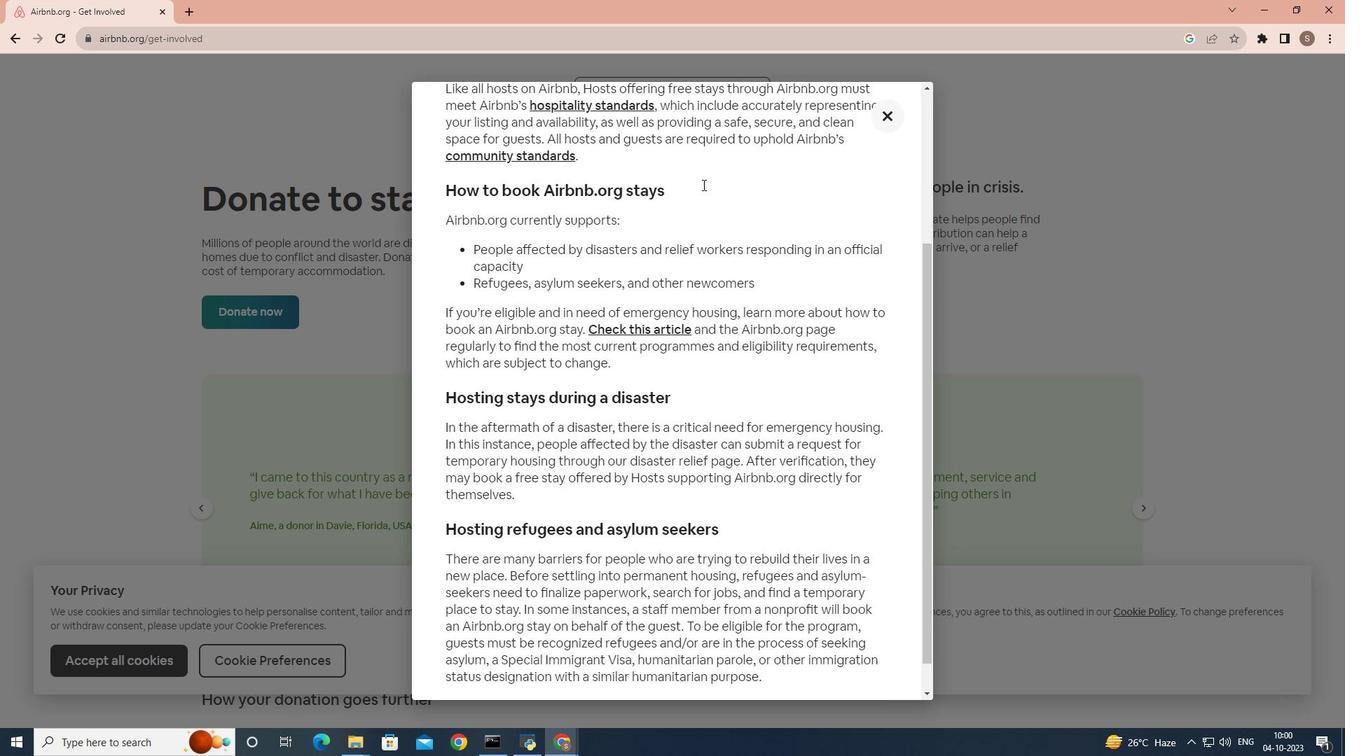 
Action: Mouse scrolled (702, 184) with delta (0, 0)
Screenshot: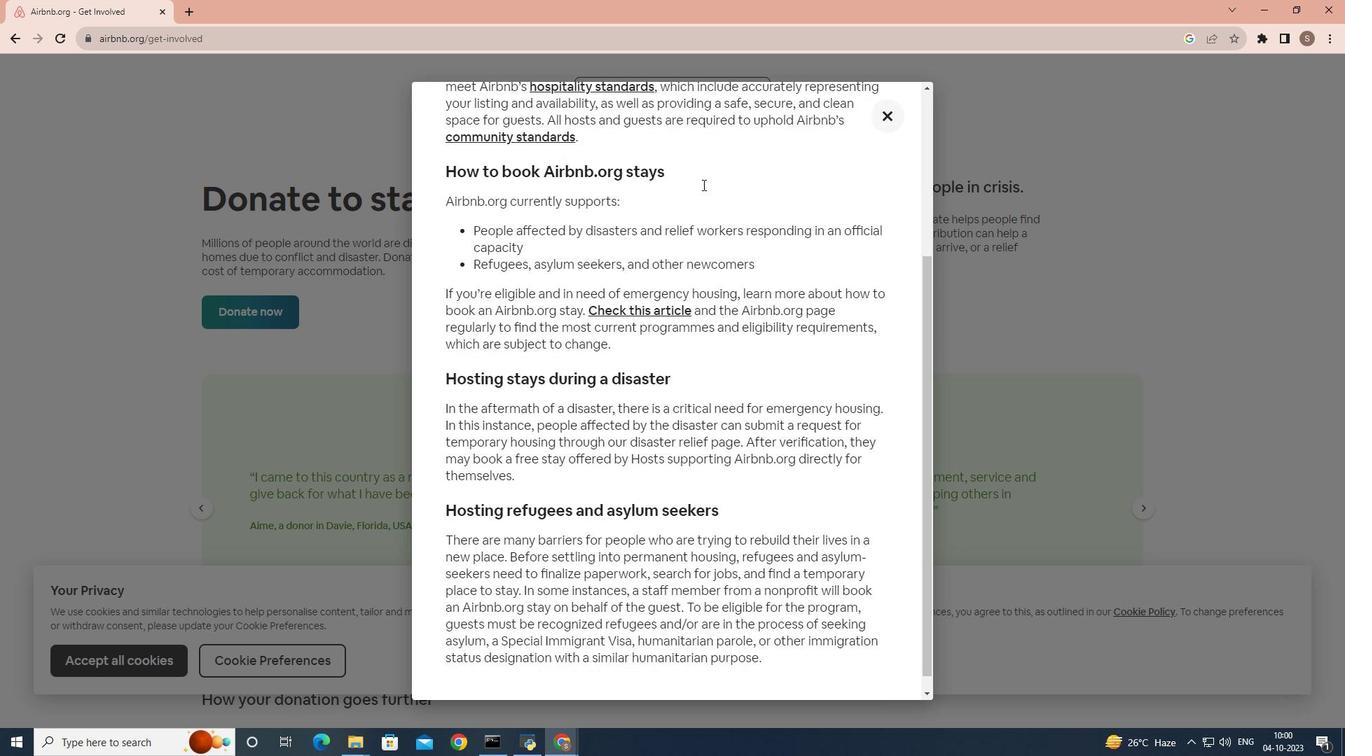 
Action: Mouse scrolled (702, 184) with delta (0, 0)
Screenshot: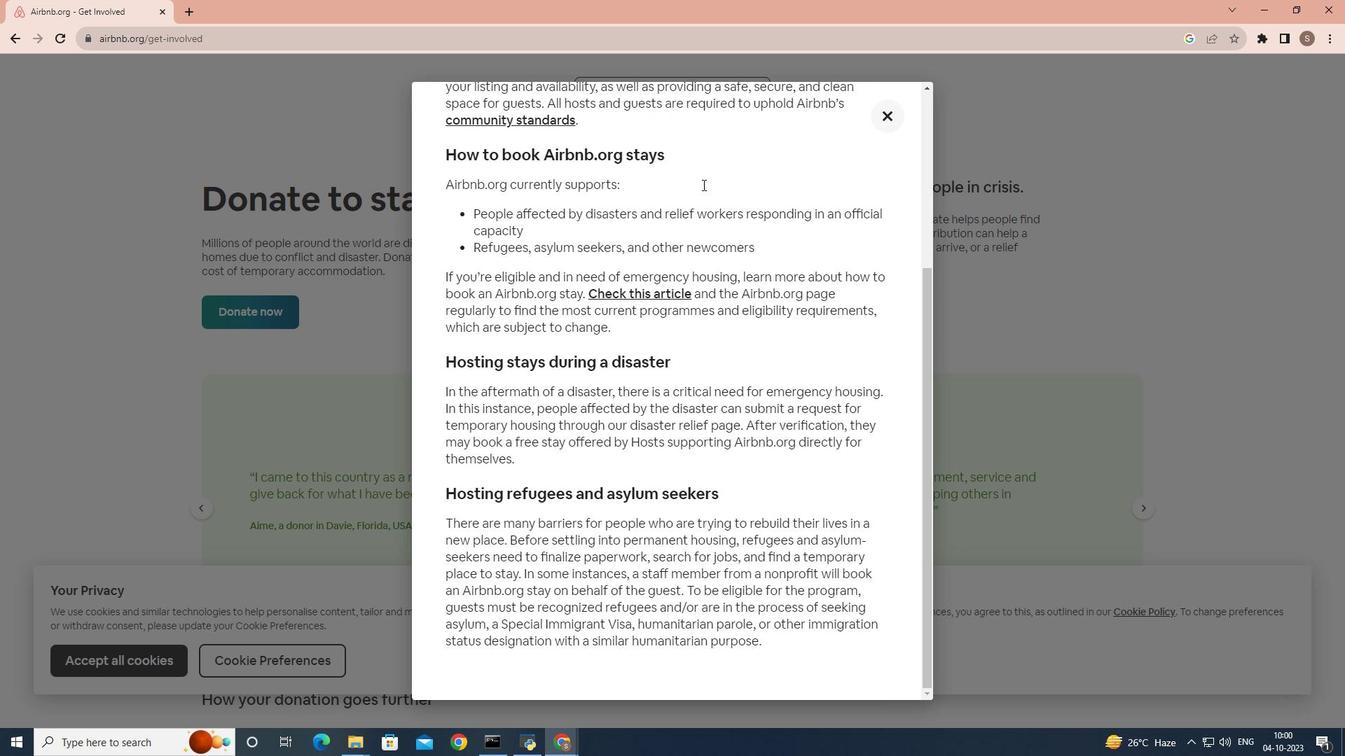
Action: Mouse scrolled (702, 184) with delta (0, 0)
Screenshot: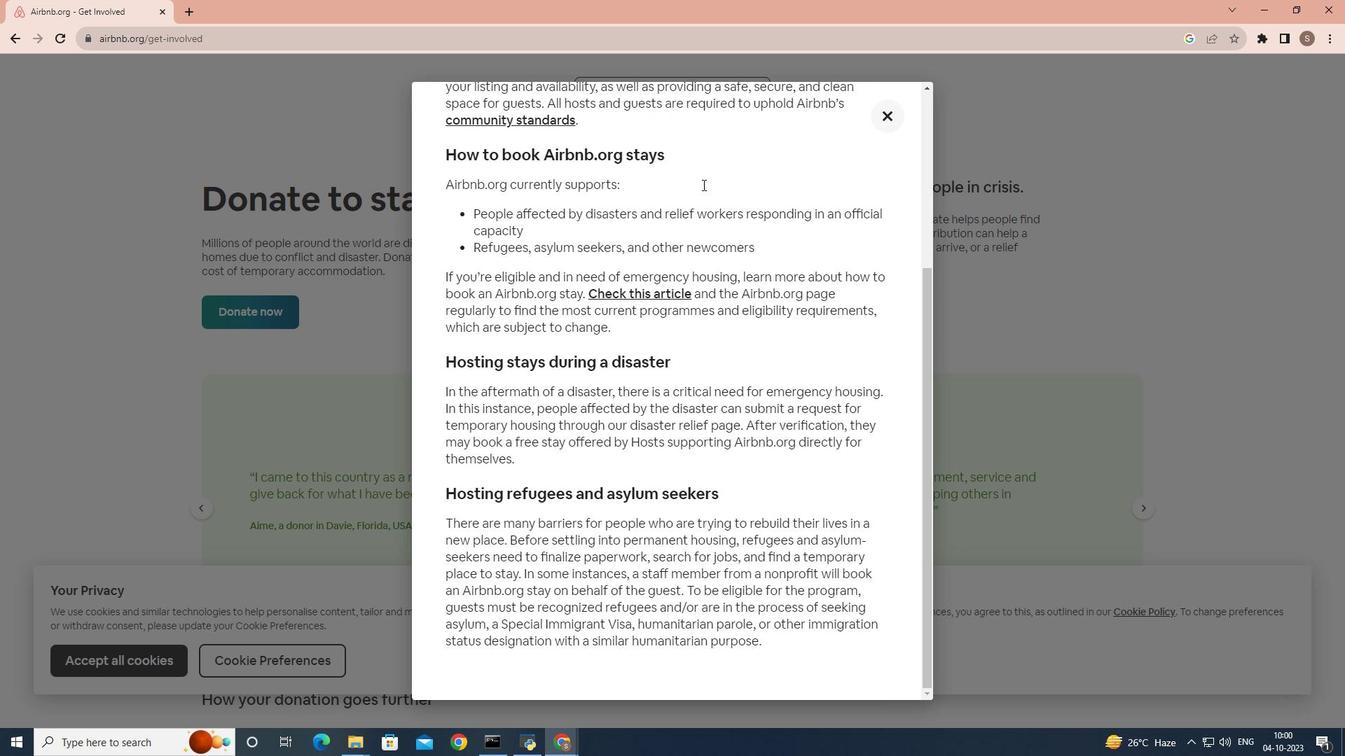
Action: Mouse scrolled (702, 184) with delta (0, 0)
Screenshot: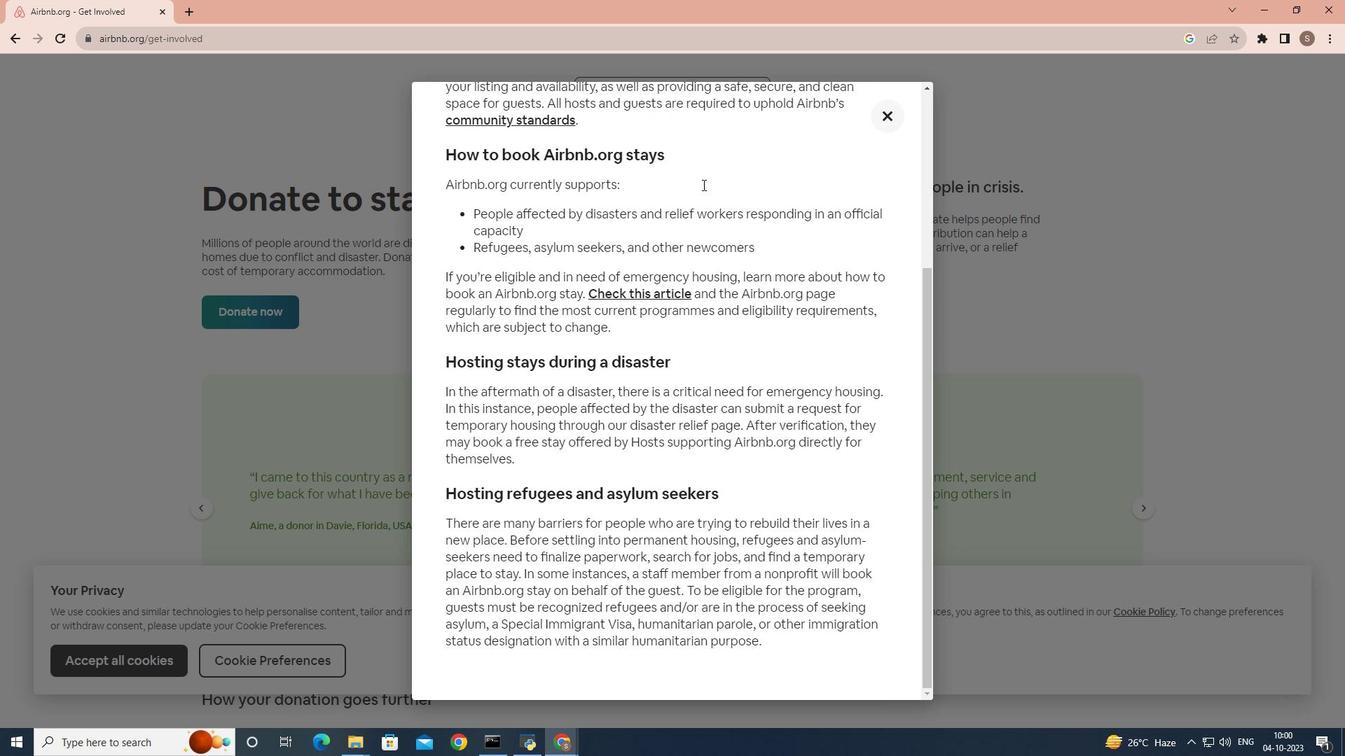 
Action: Mouse scrolled (702, 184) with delta (0, 0)
Screenshot: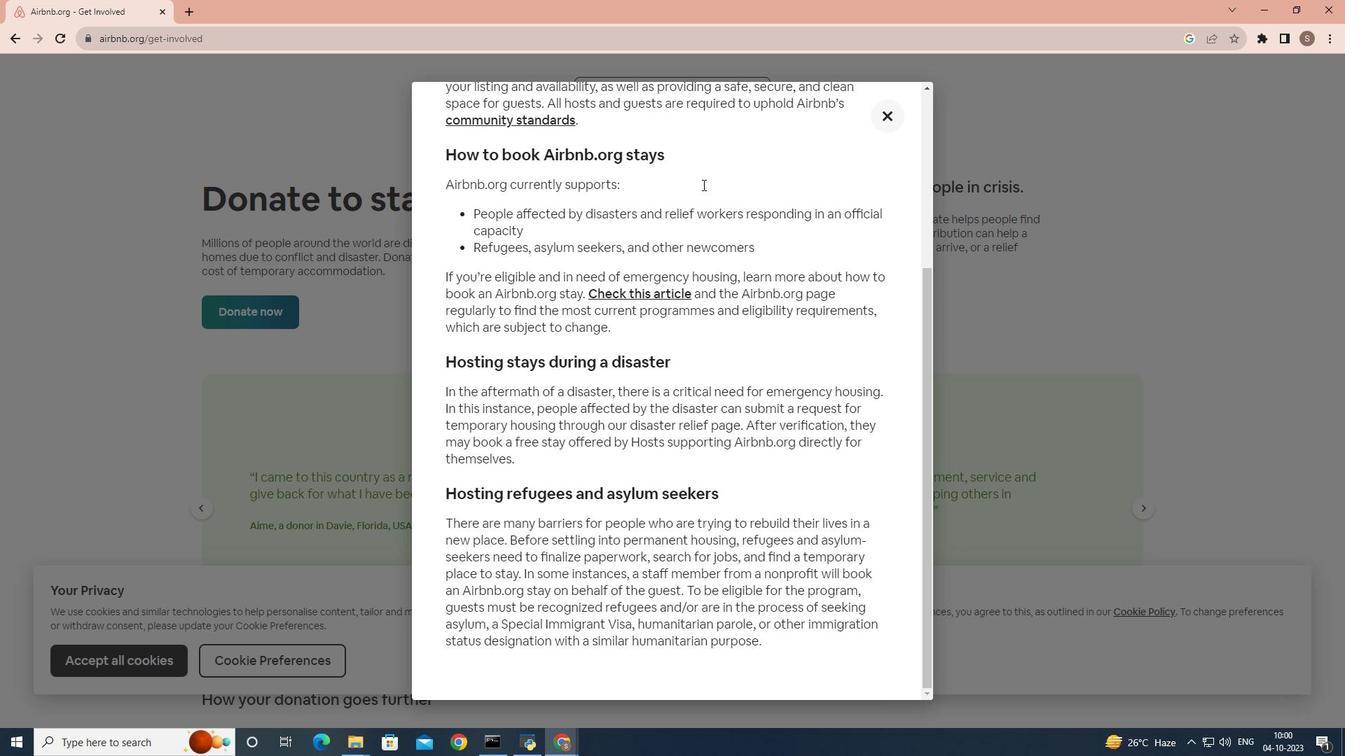 
